 Task: Select a due date automation when advanced on, 2 days before a card is due add fields without custom field "Resume" set to a date between 1 and 7 working days from now at 11:00 AM.
Action: Mouse moved to (1330, 106)
Screenshot: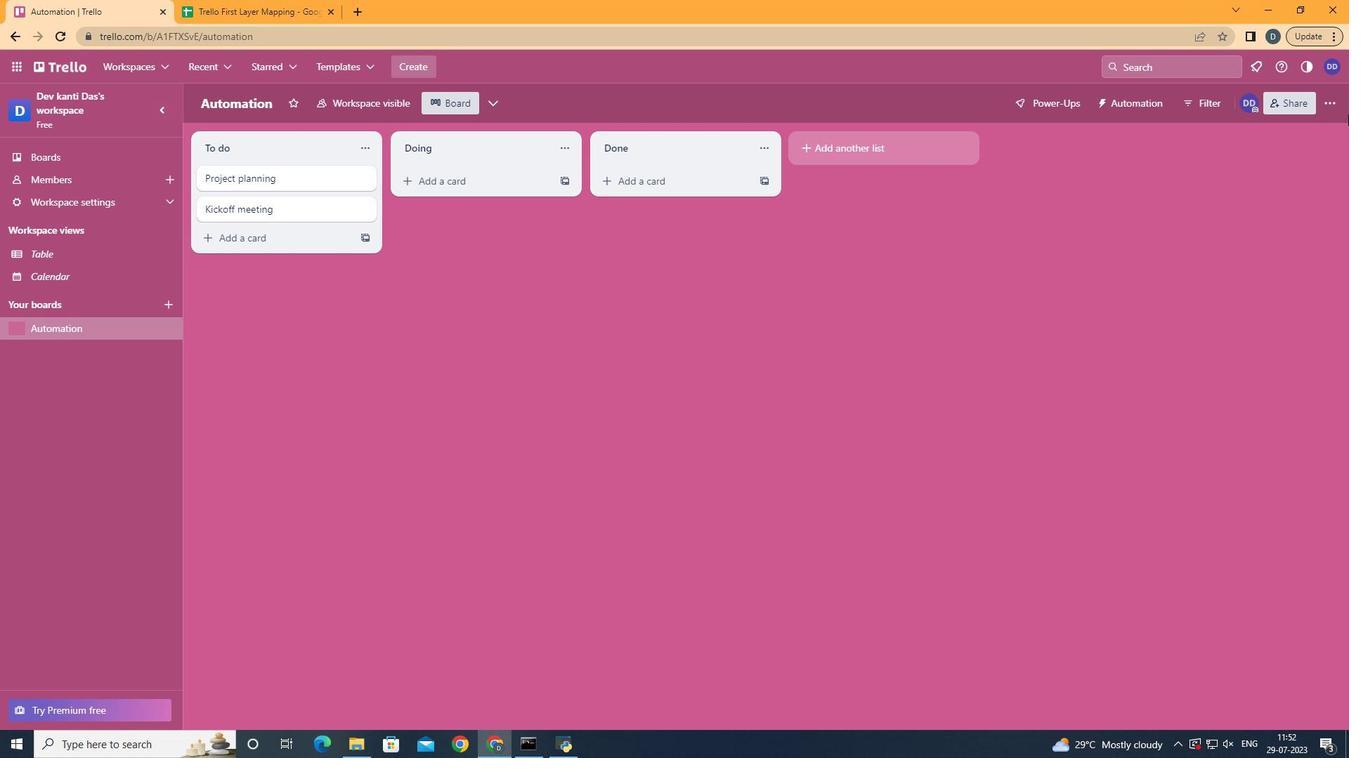 
Action: Mouse pressed left at (1330, 106)
Screenshot: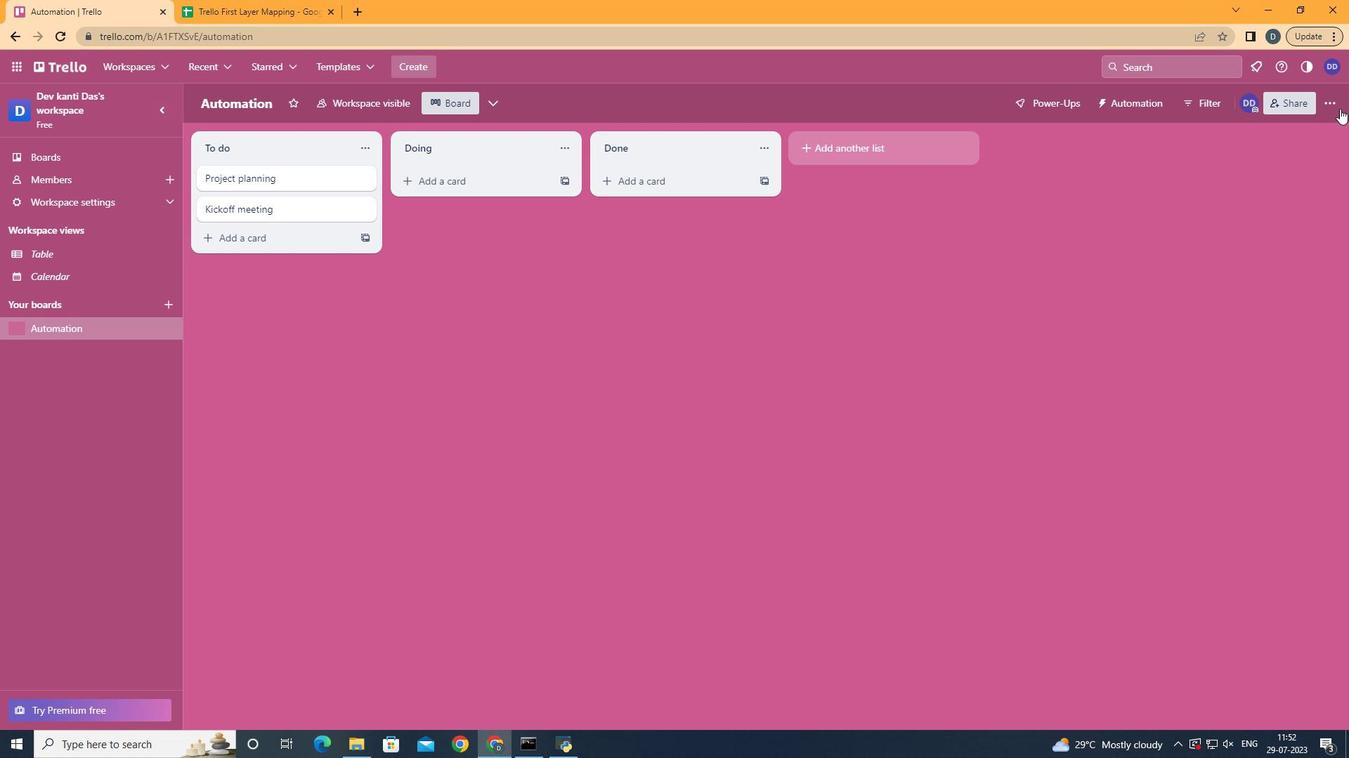 
Action: Mouse moved to (1224, 288)
Screenshot: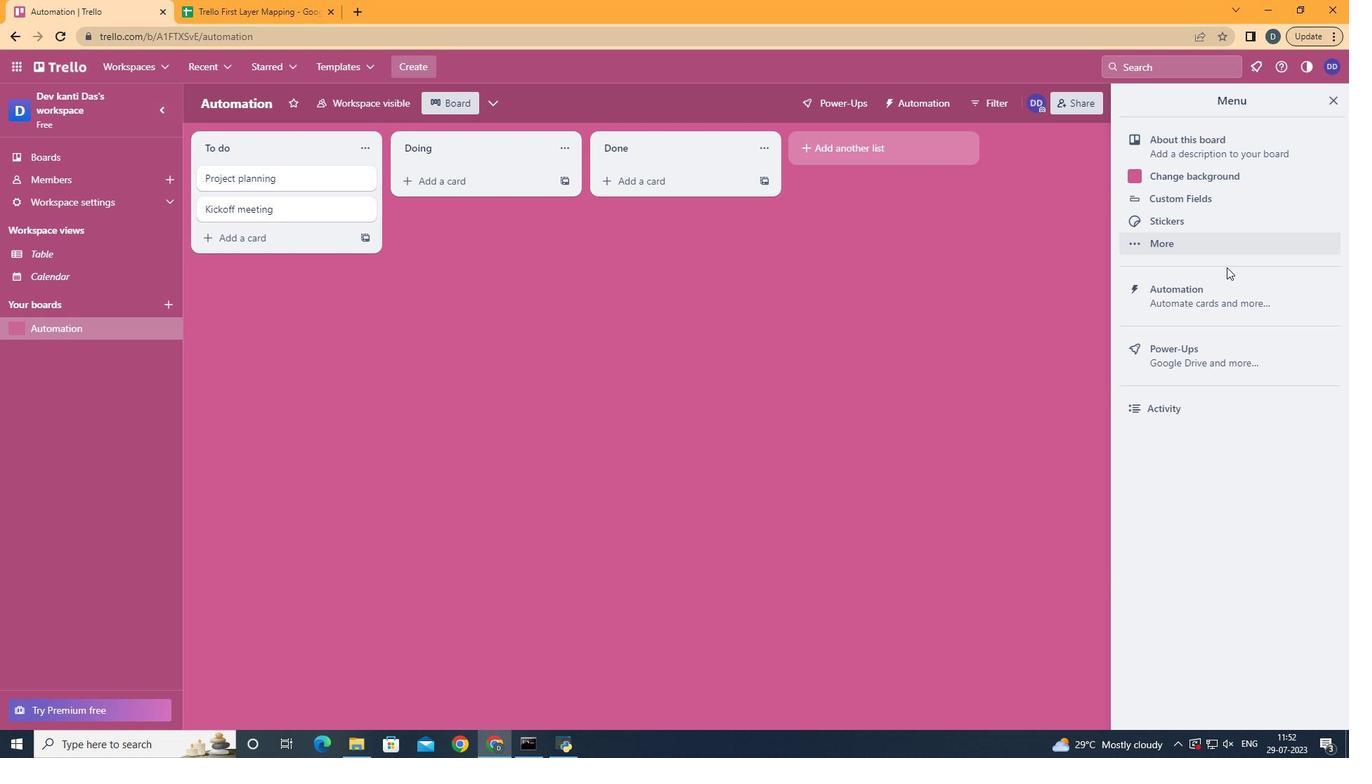 
Action: Mouse pressed left at (1224, 288)
Screenshot: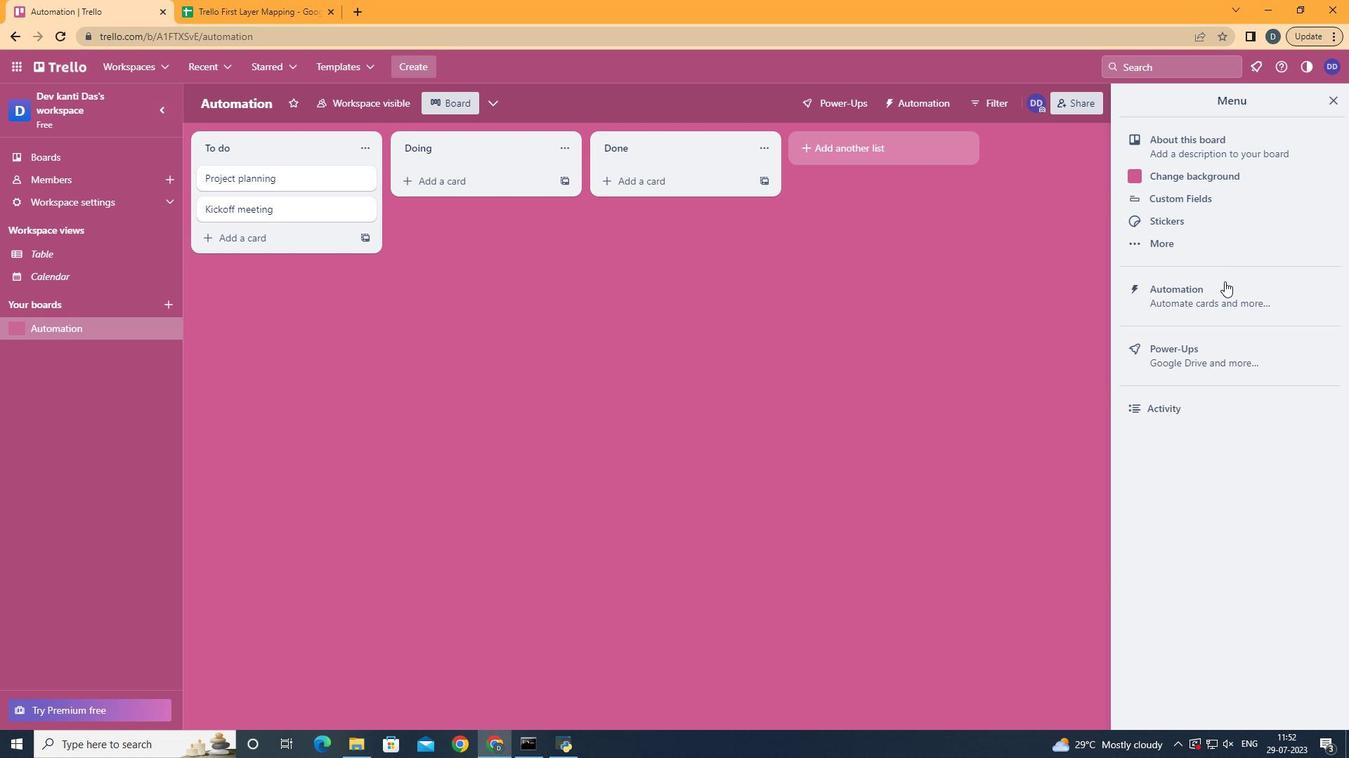 
Action: Mouse moved to (276, 287)
Screenshot: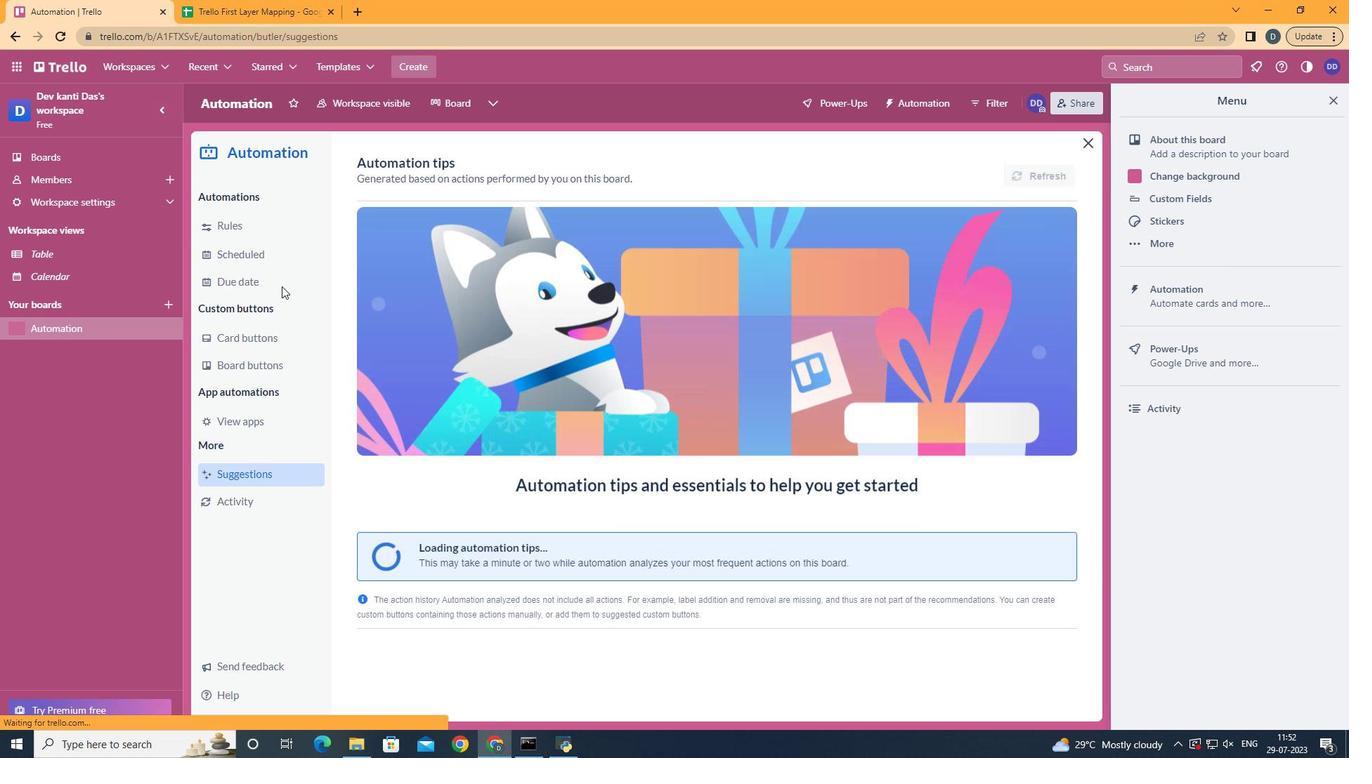 
Action: Mouse pressed left at (276, 287)
Screenshot: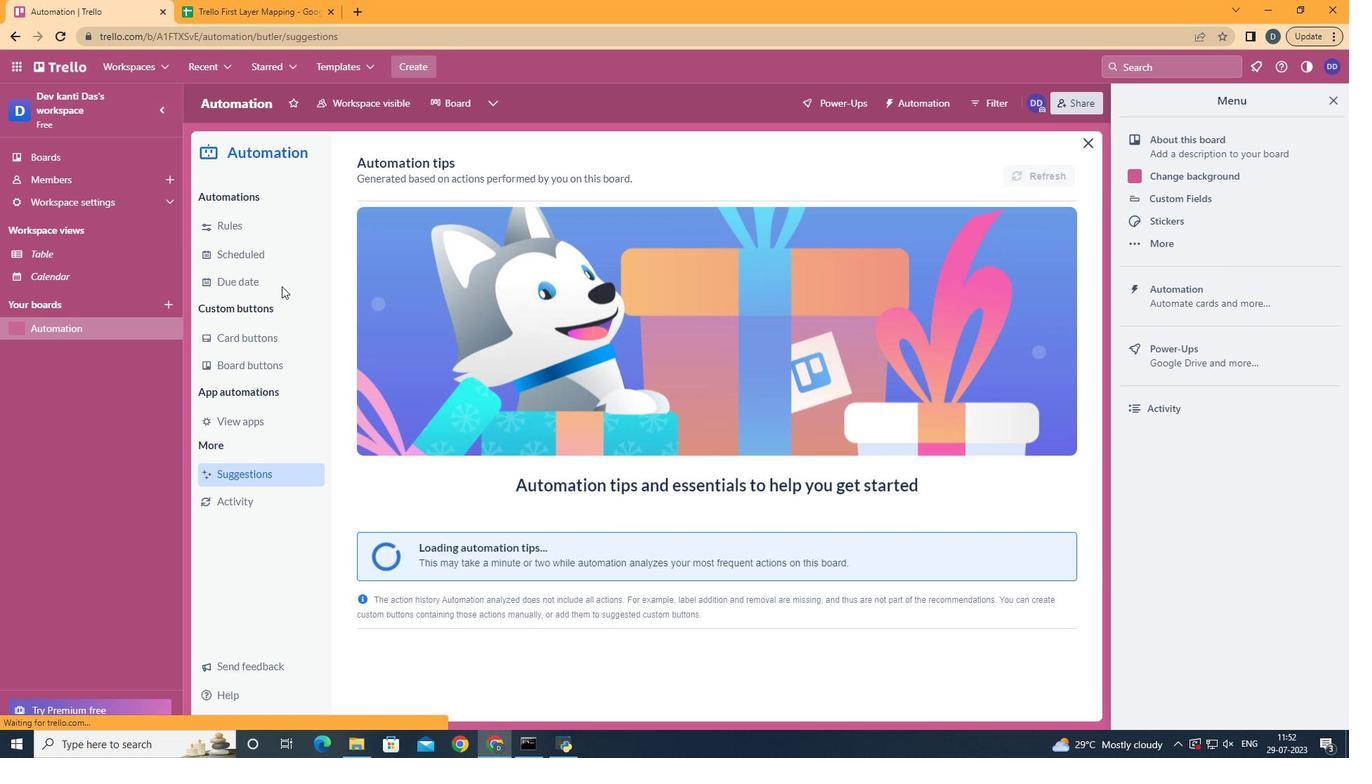 
Action: Mouse moved to (997, 164)
Screenshot: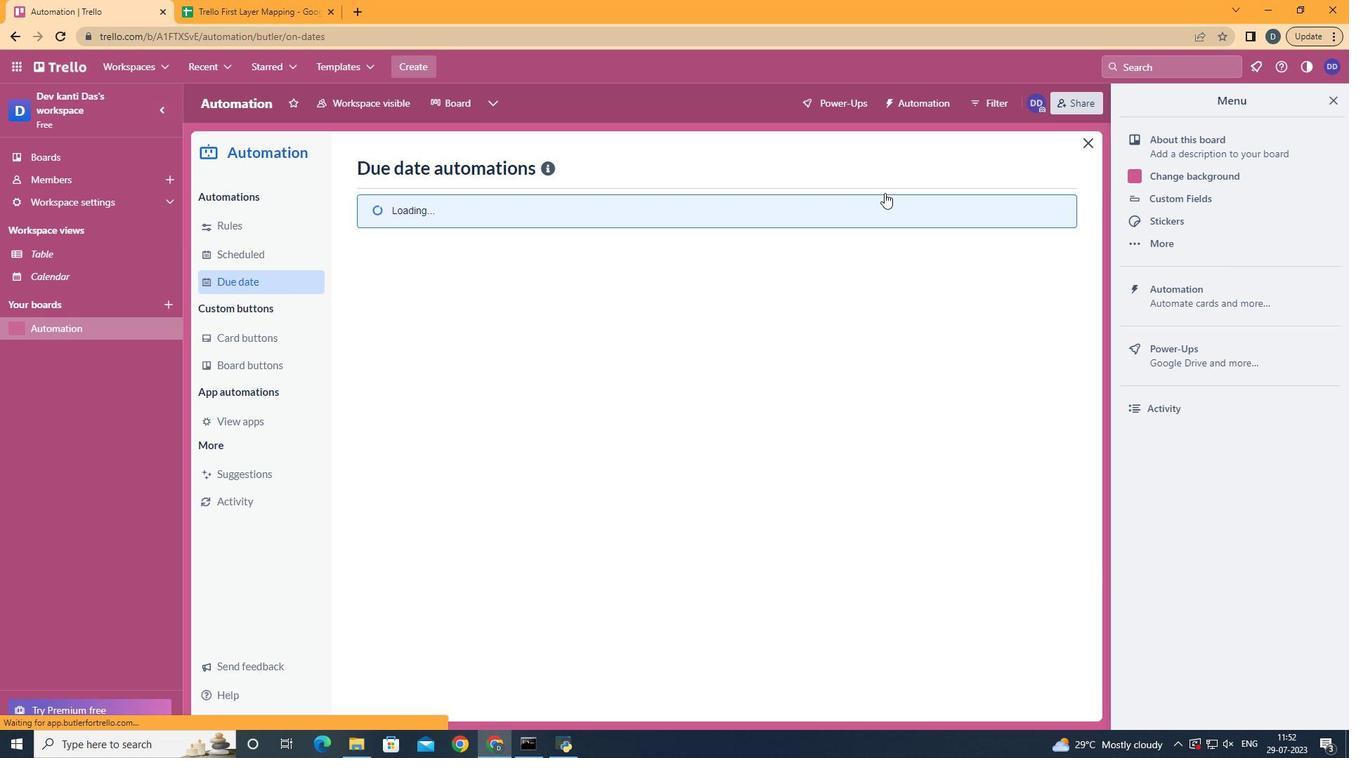 
Action: Mouse pressed left at (997, 164)
Screenshot: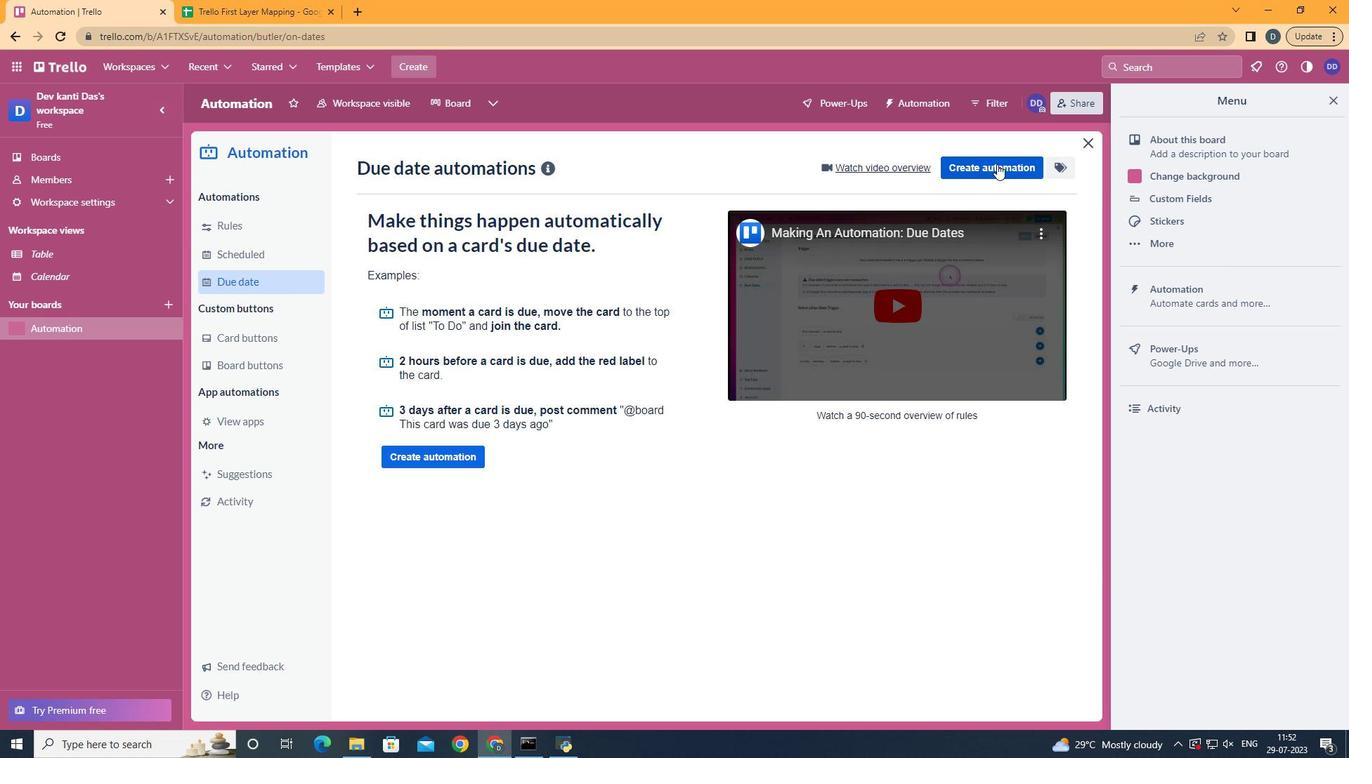 
Action: Mouse moved to (747, 297)
Screenshot: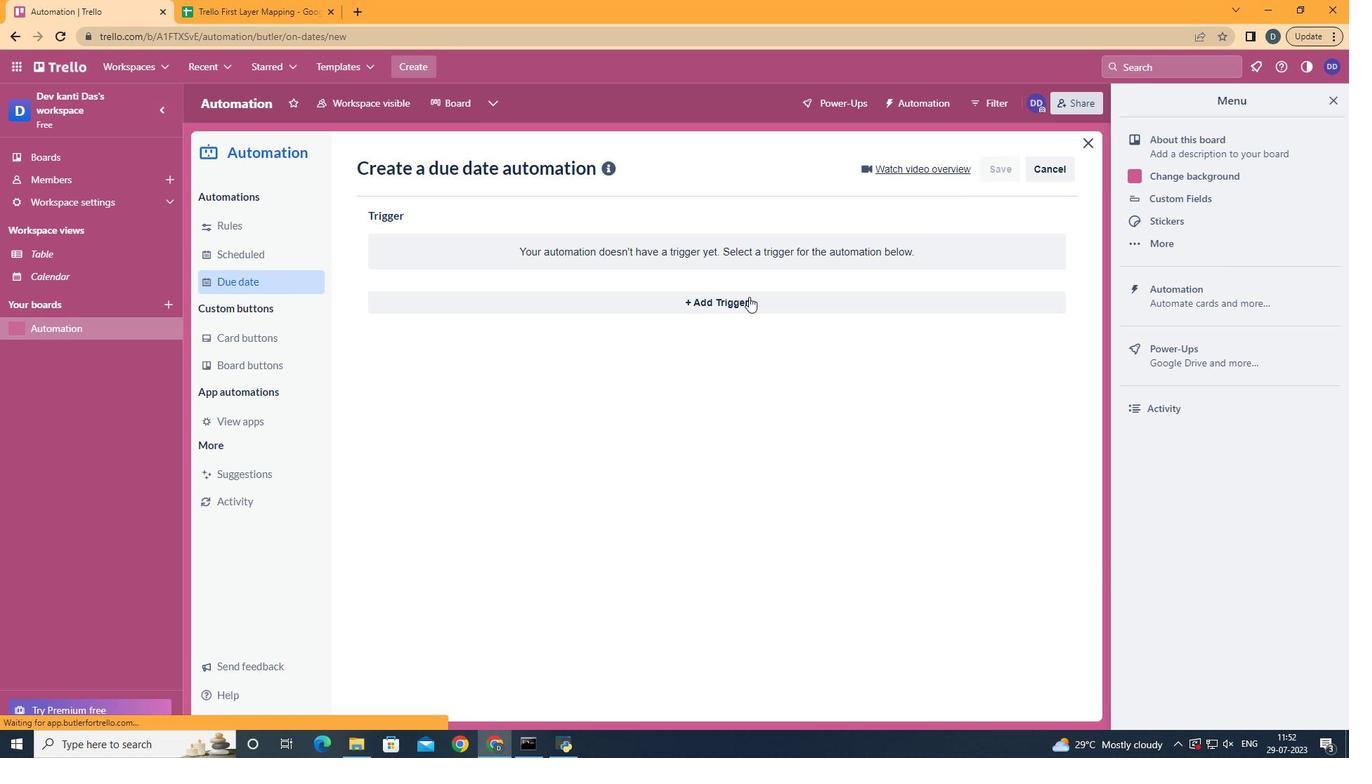 
Action: Mouse pressed left at (747, 297)
Screenshot: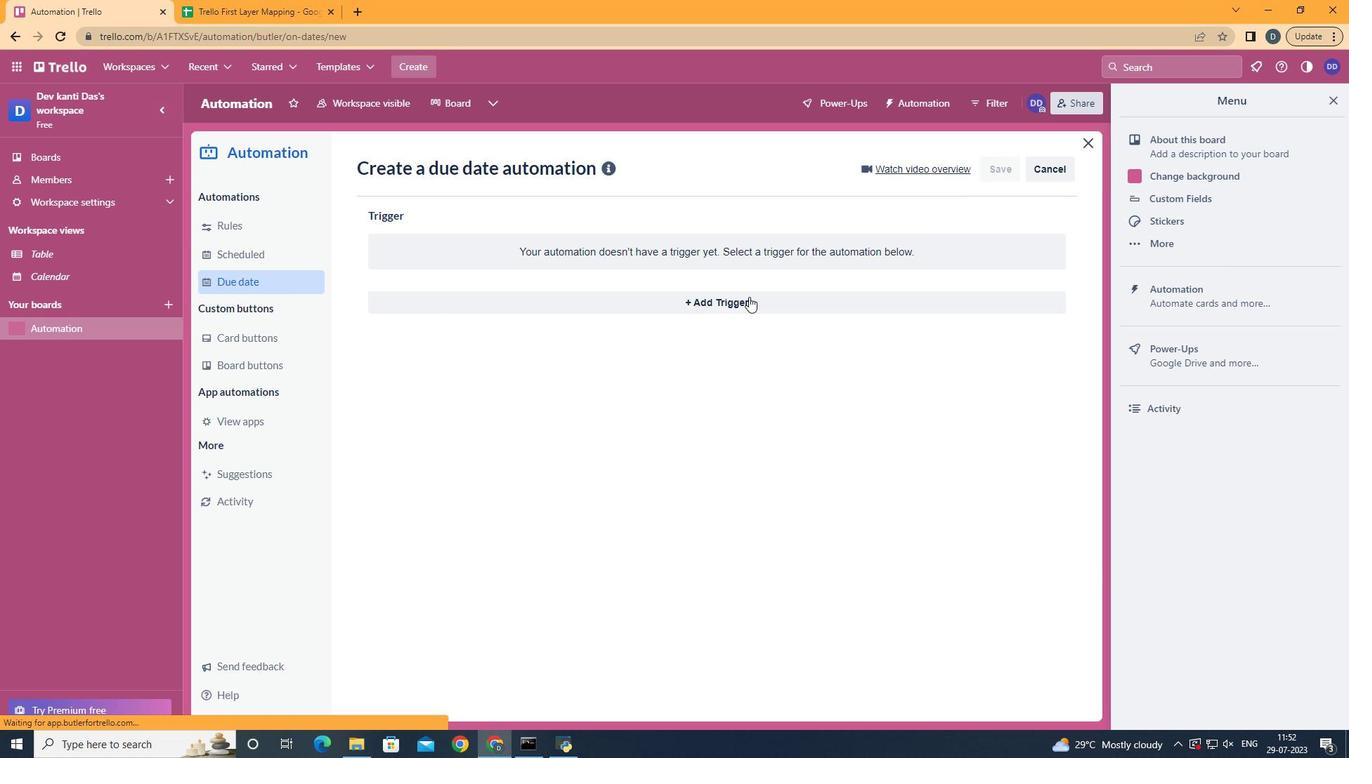
Action: Mouse moved to (548, 517)
Screenshot: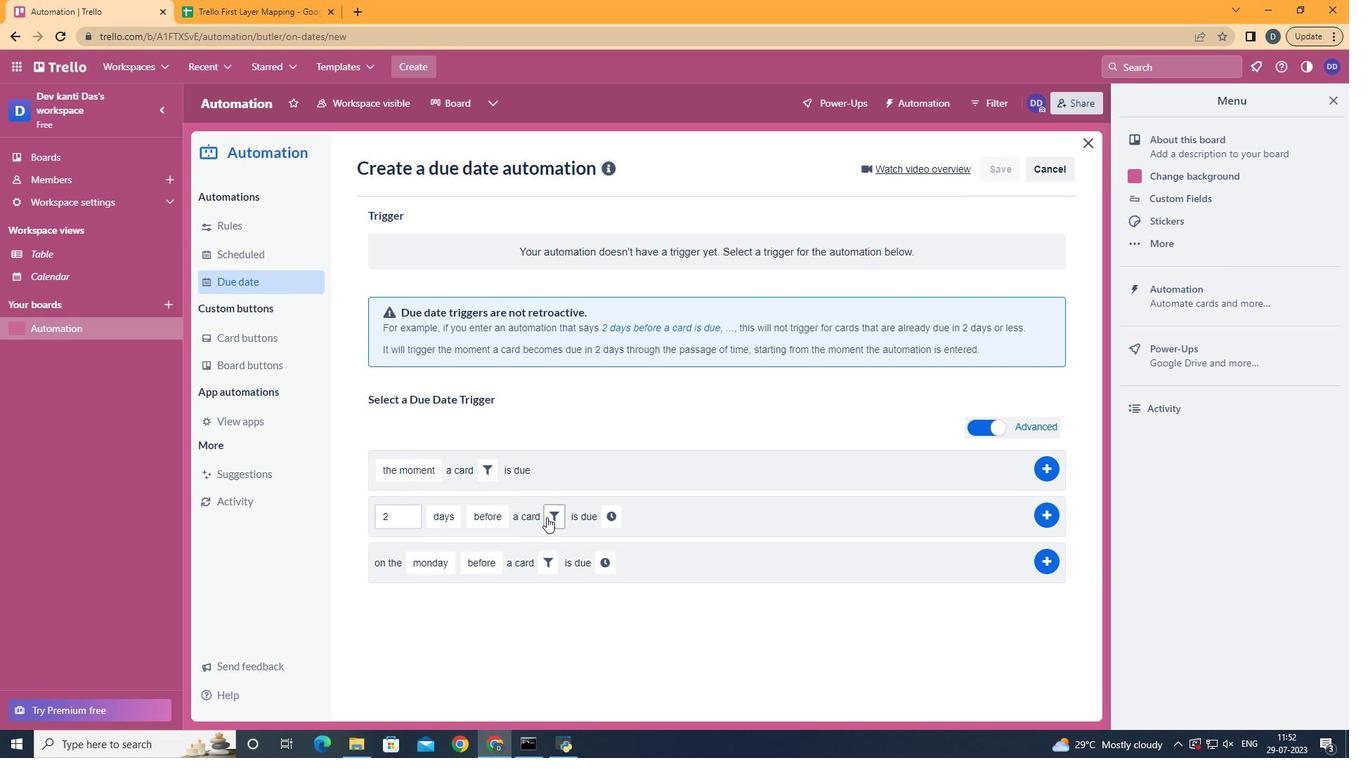 
Action: Mouse pressed left at (548, 517)
Screenshot: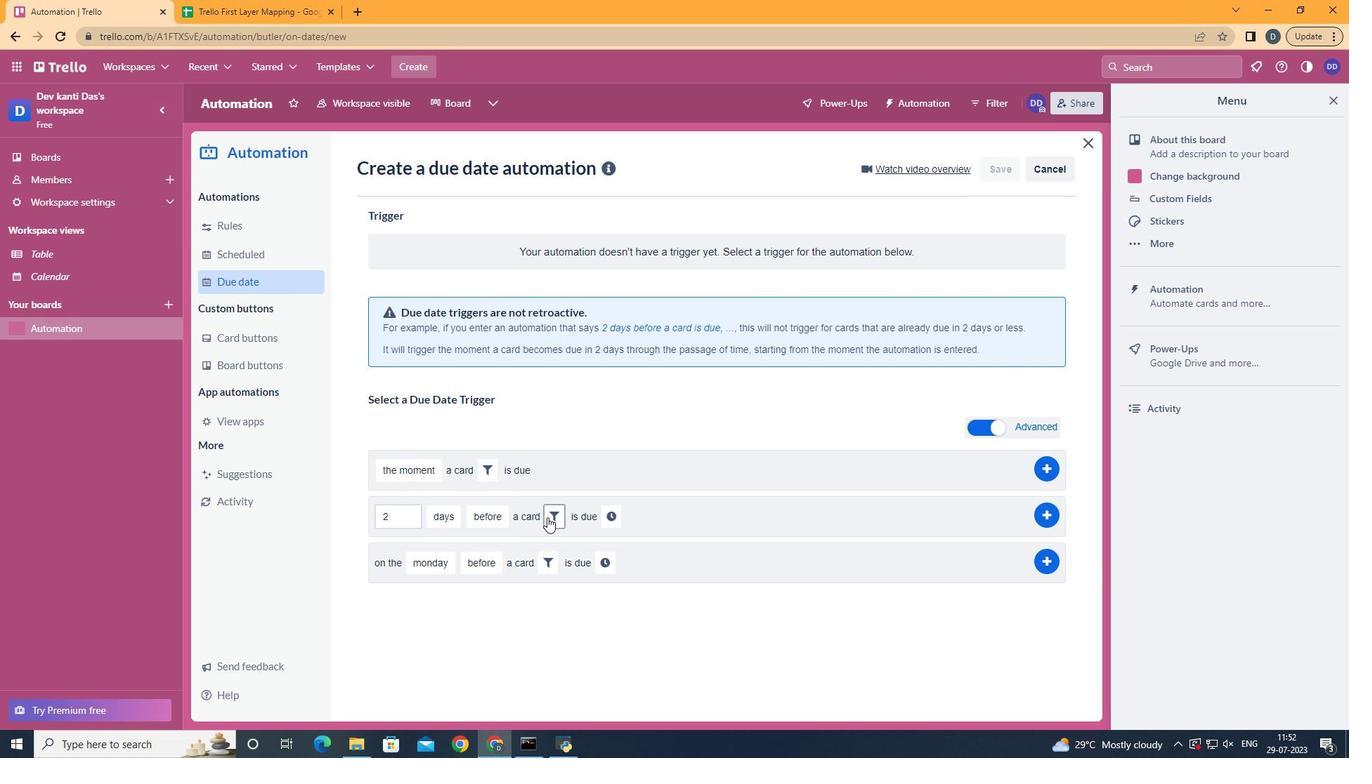 
Action: Mouse moved to (766, 563)
Screenshot: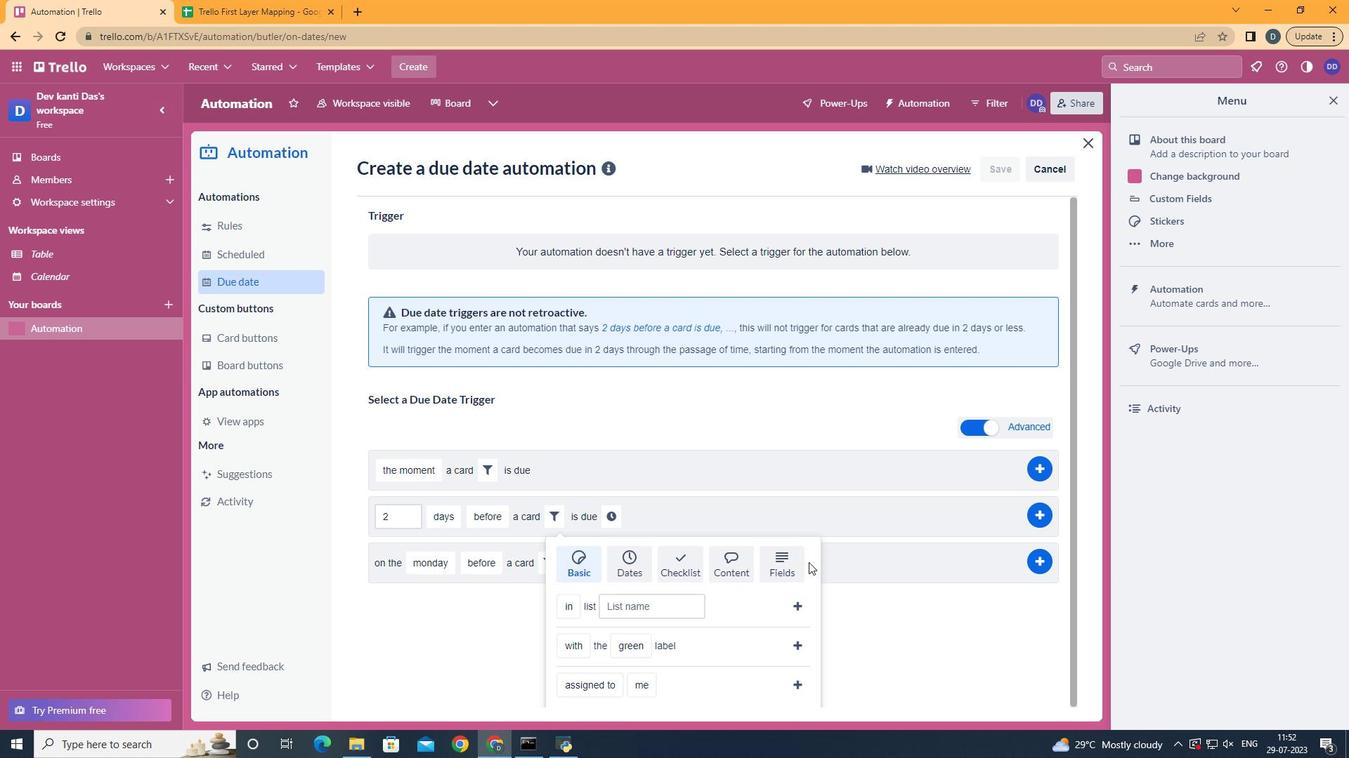 
Action: Mouse pressed left at (766, 563)
Screenshot: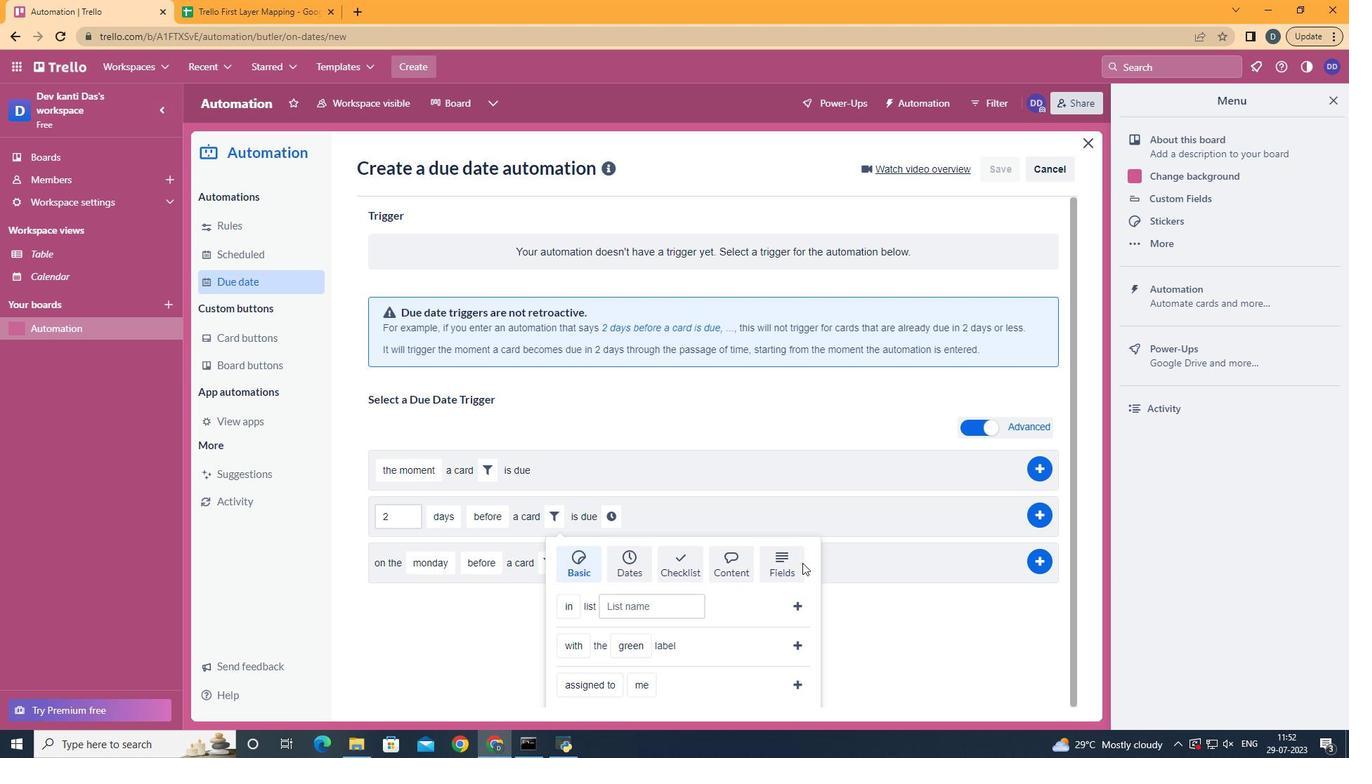 
Action: Mouse scrolled (766, 562) with delta (0, 0)
Screenshot: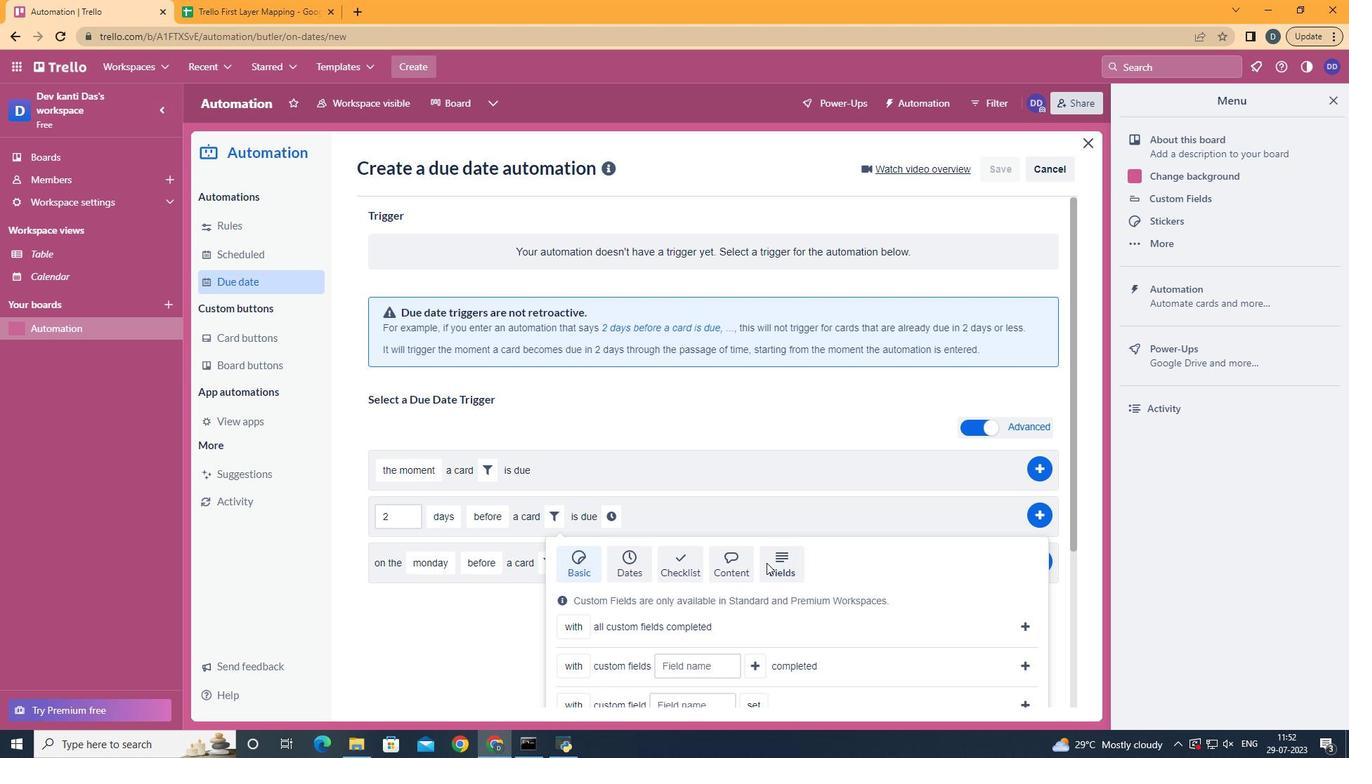 
Action: Mouse scrolled (766, 562) with delta (0, 0)
Screenshot: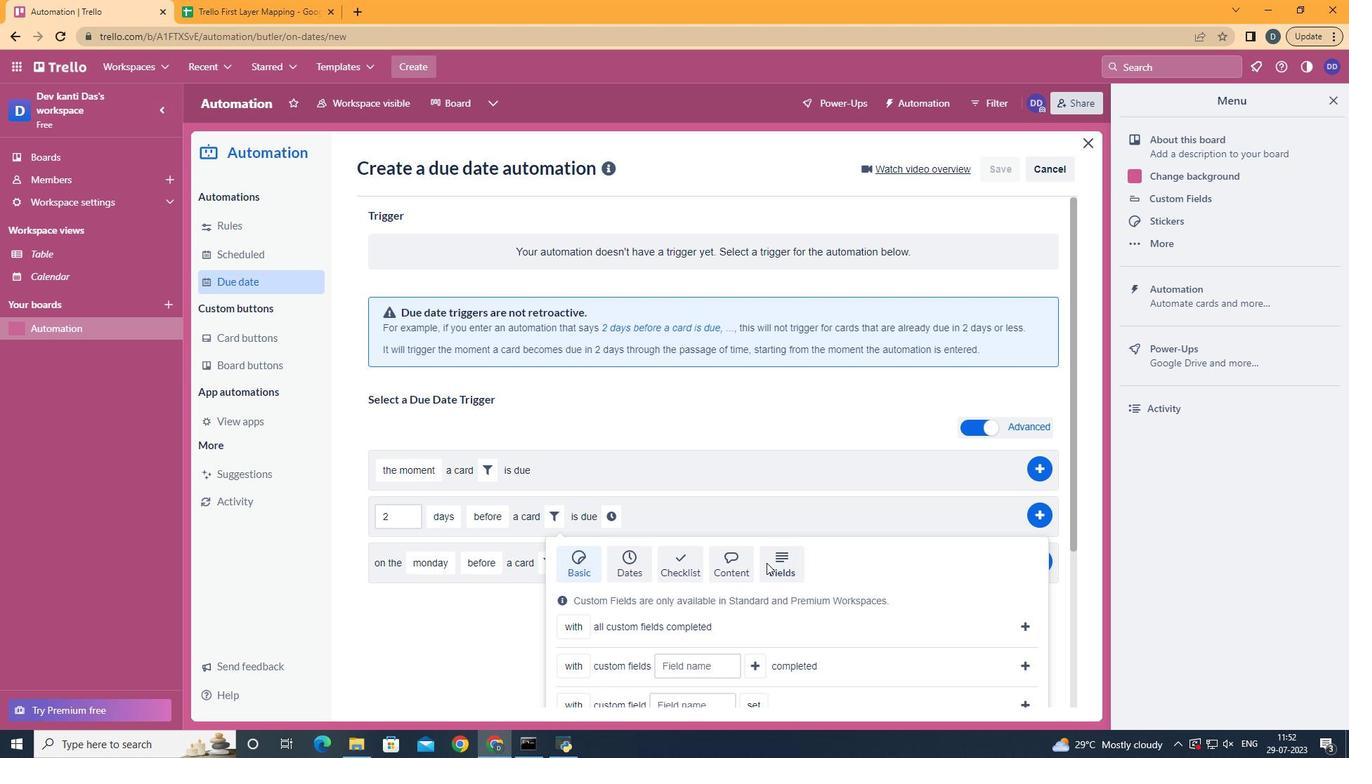 
Action: Mouse scrolled (766, 562) with delta (0, 0)
Screenshot: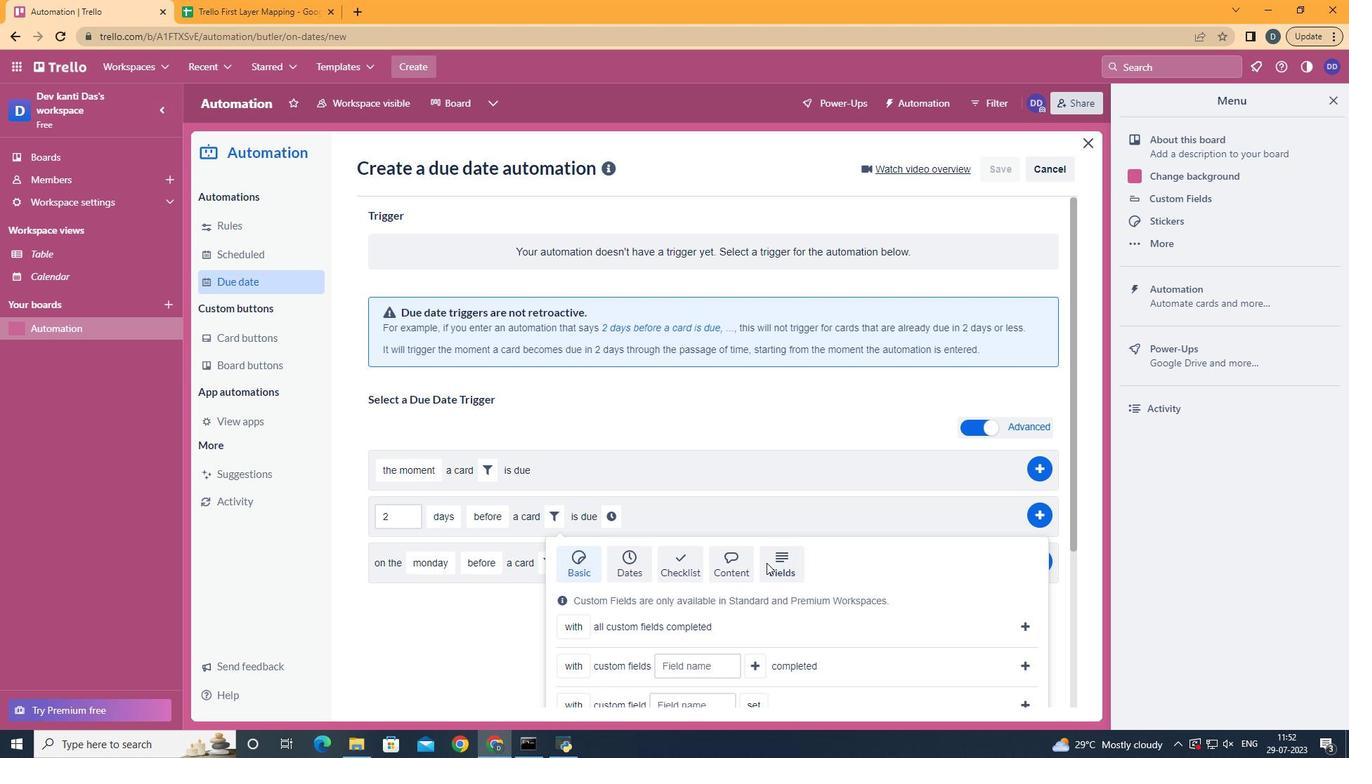 
Action: Mouse scrolled (766, 562) with delta (0, 0)
Screenshot: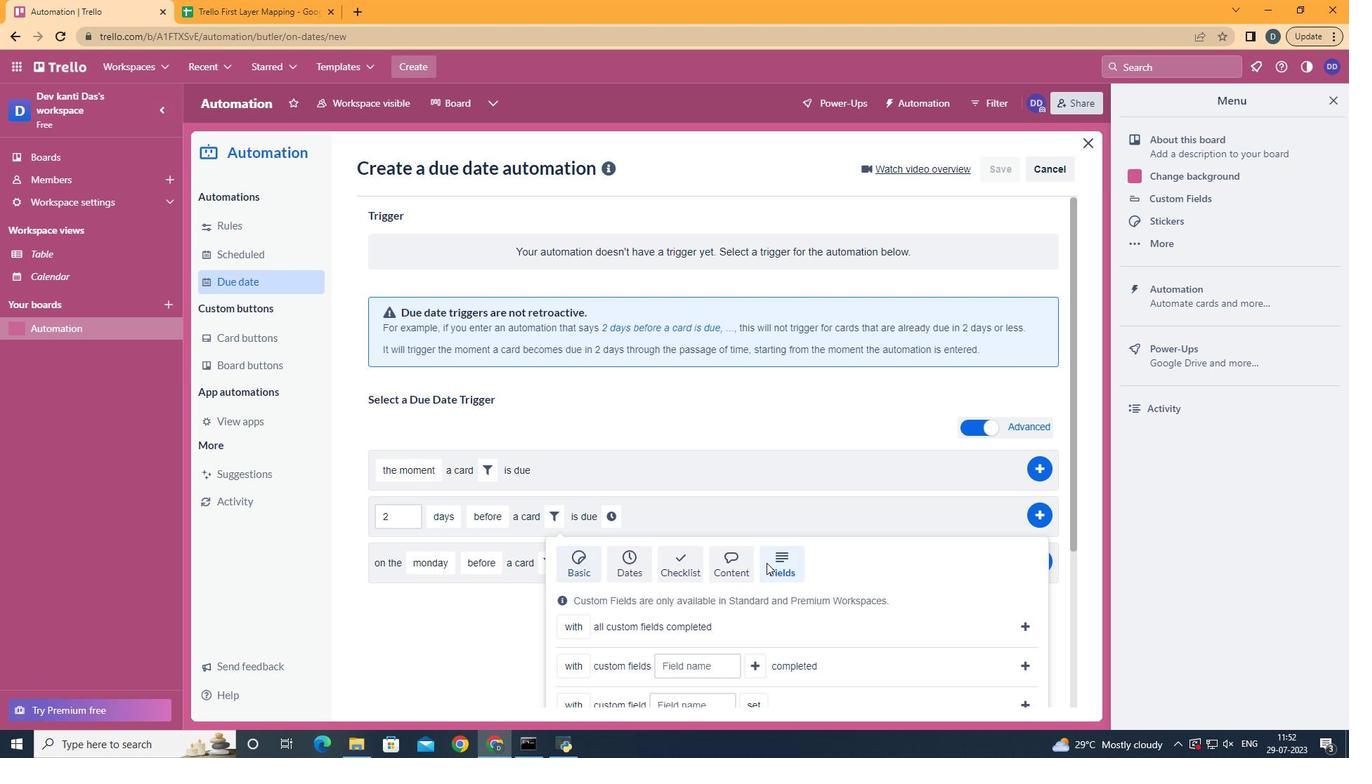 
Action: Mouse scrolled (766, 562) with delta (0, 0)
Screenshot: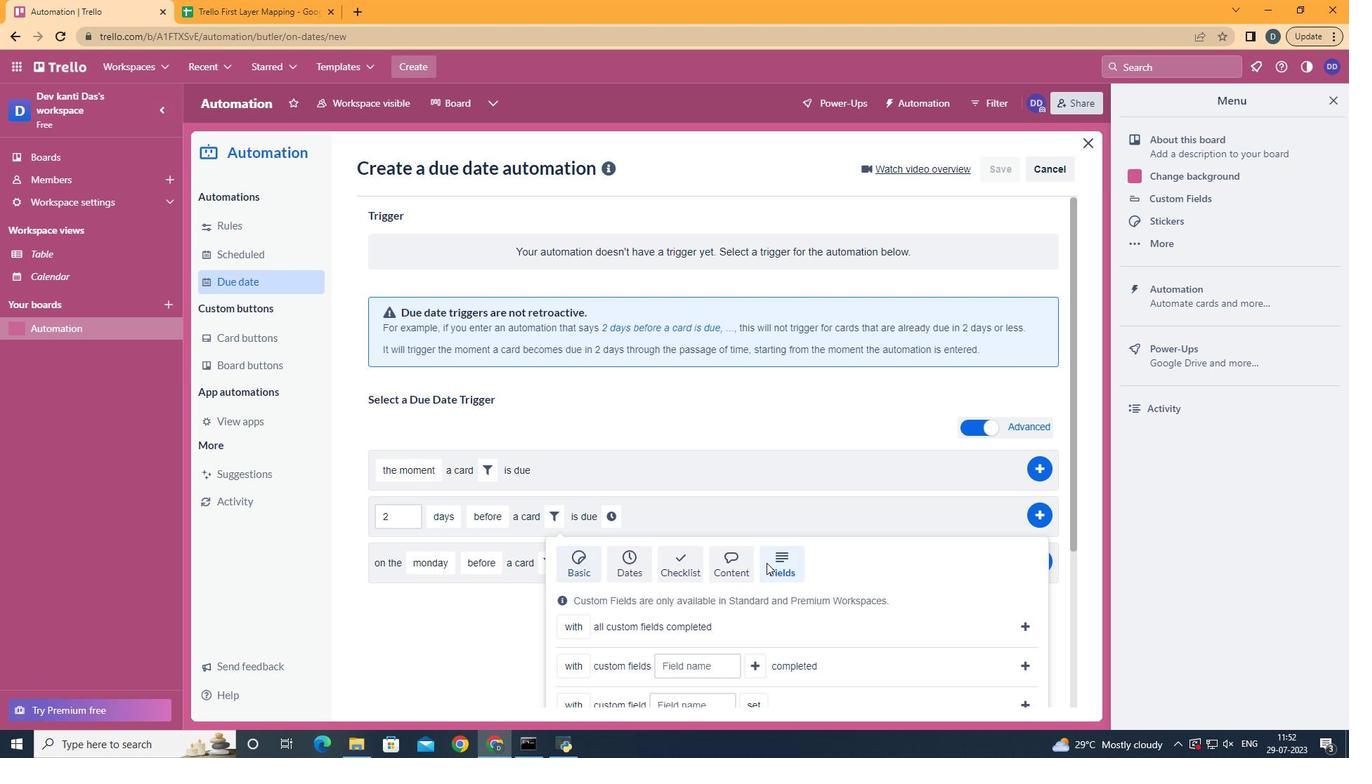 
Action: Mouse scrolled (766, 562) with delta (0, 0)
Screenshot: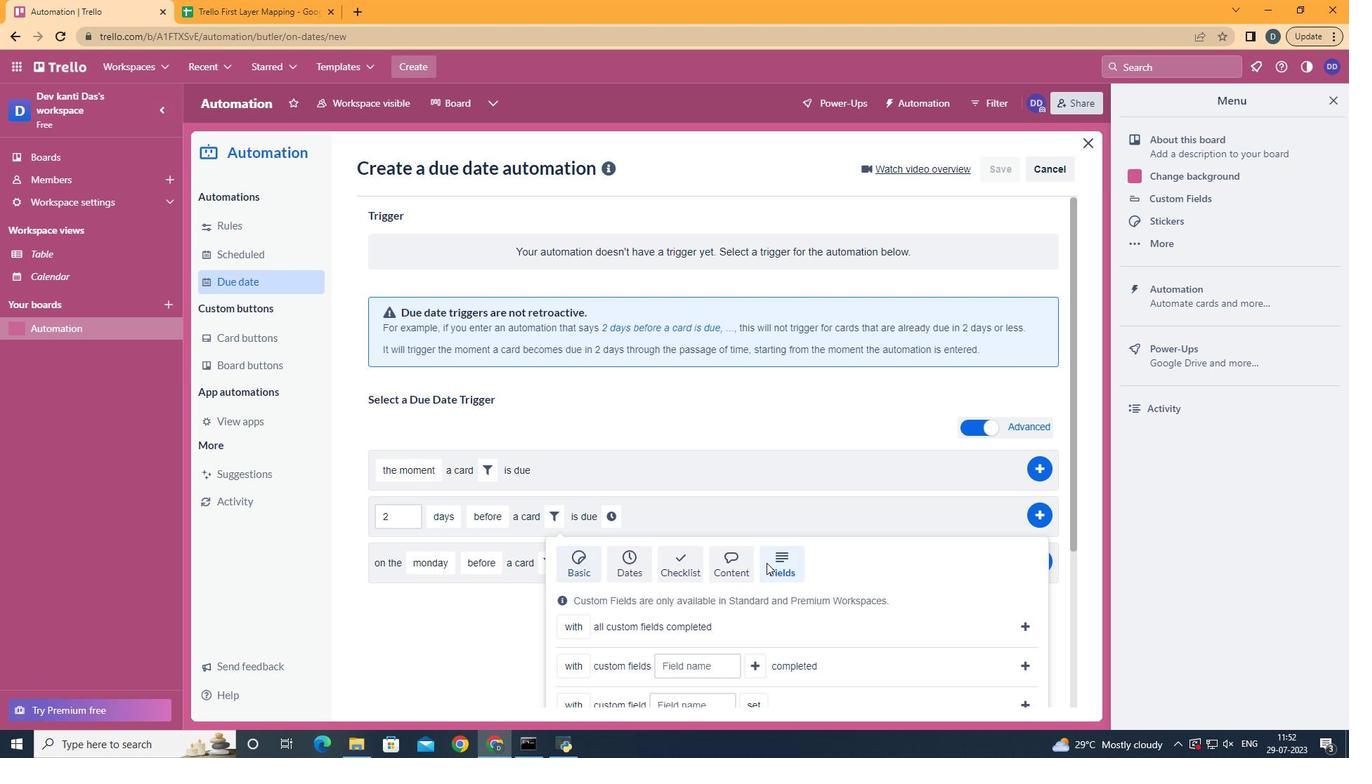 
Action: Mouse scrolled (766, 562) with delta (0, 0)
Screenshot: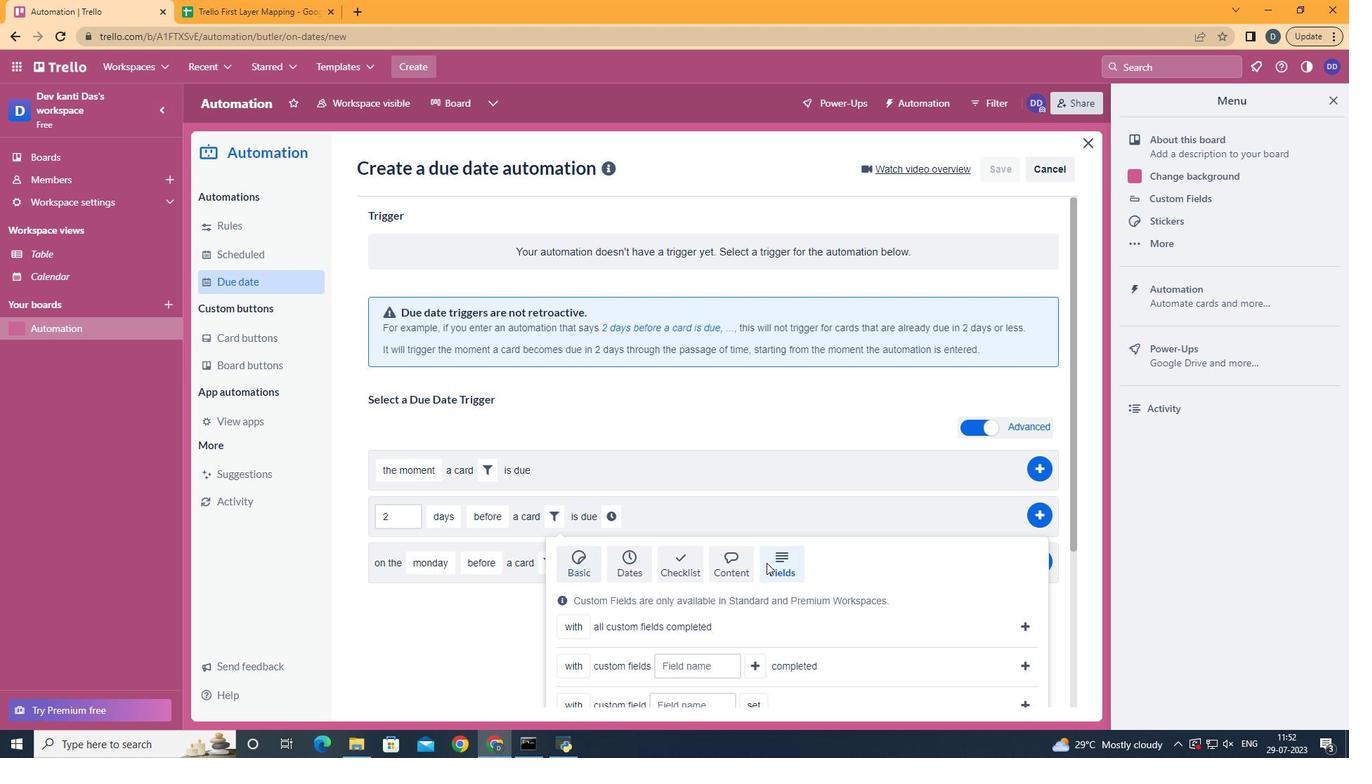 
Action: Mouse moved to (595, 653)
Screenshot: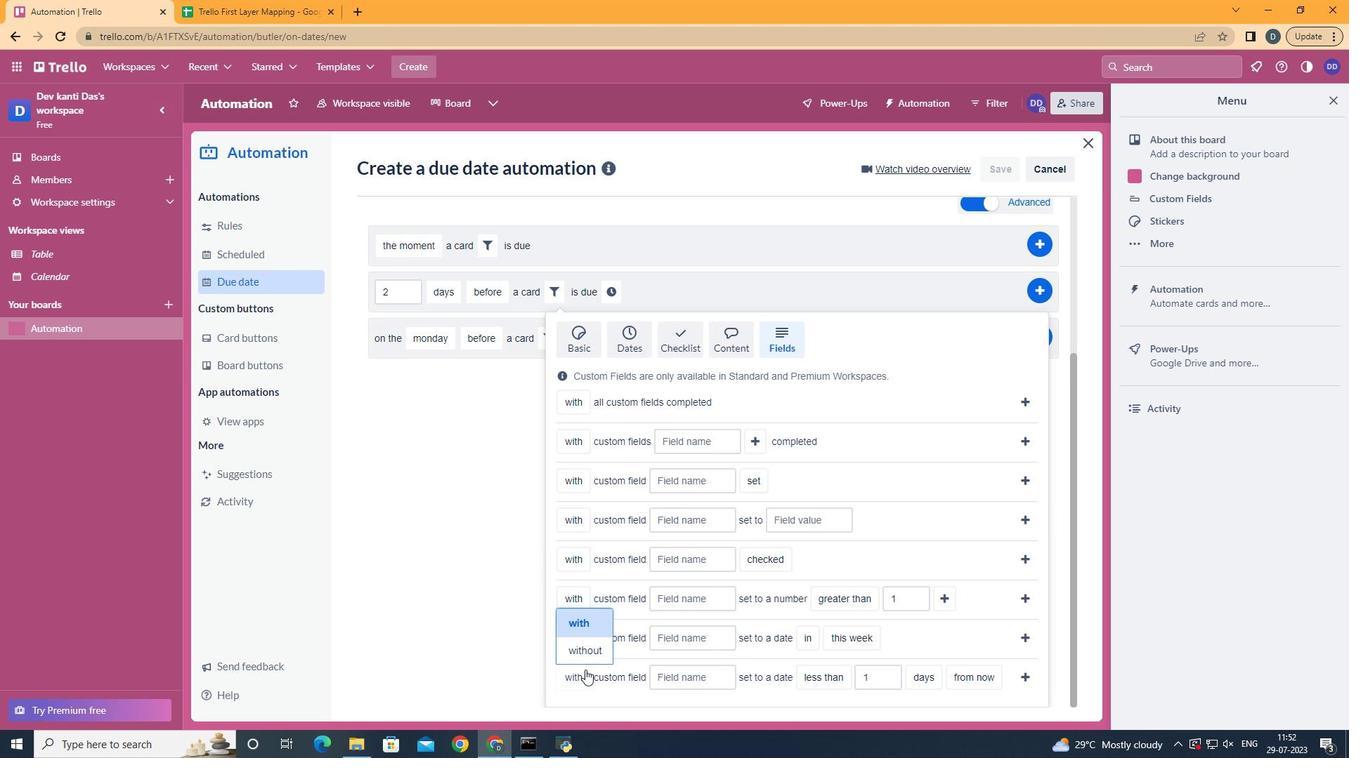 
Action: Mouse pressed left at (595, 653)
Screenshot: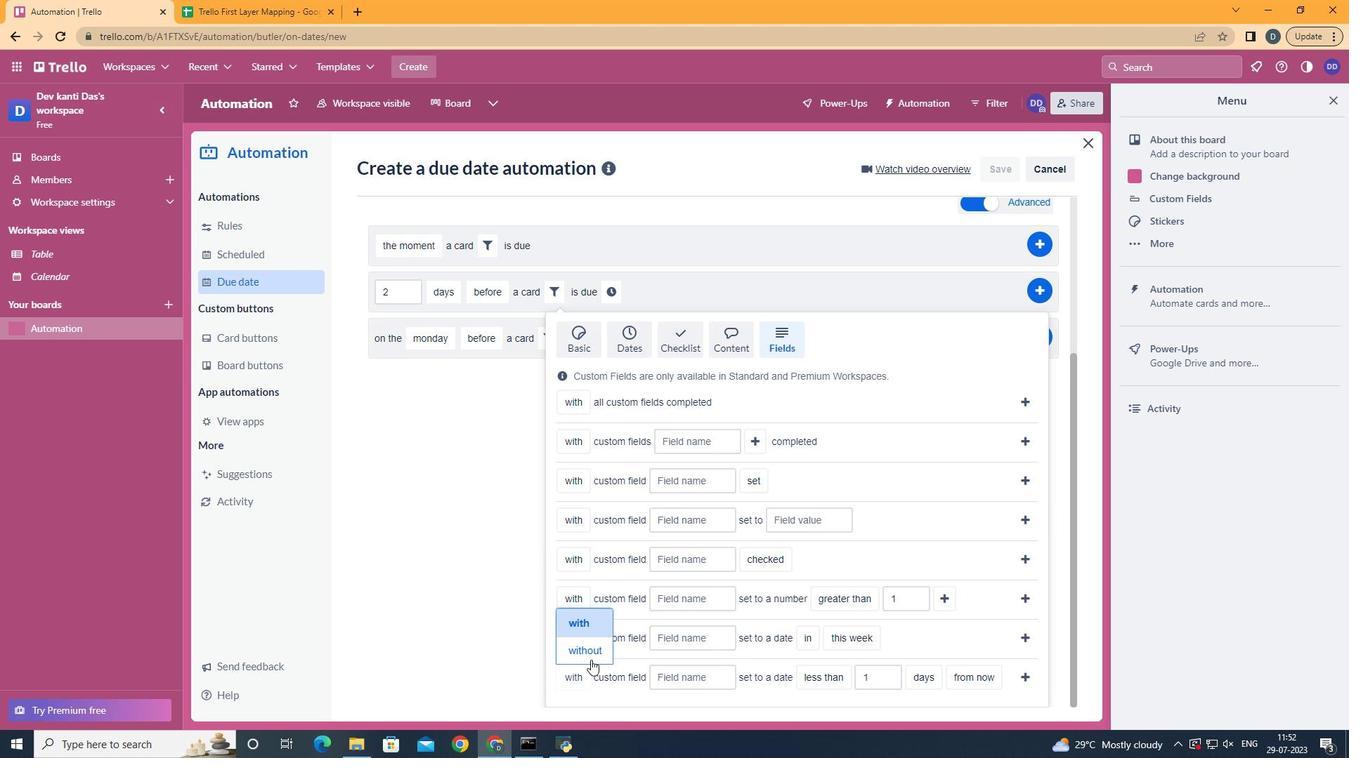 
Action: Mouse moved to (699, 683)
Screenshot: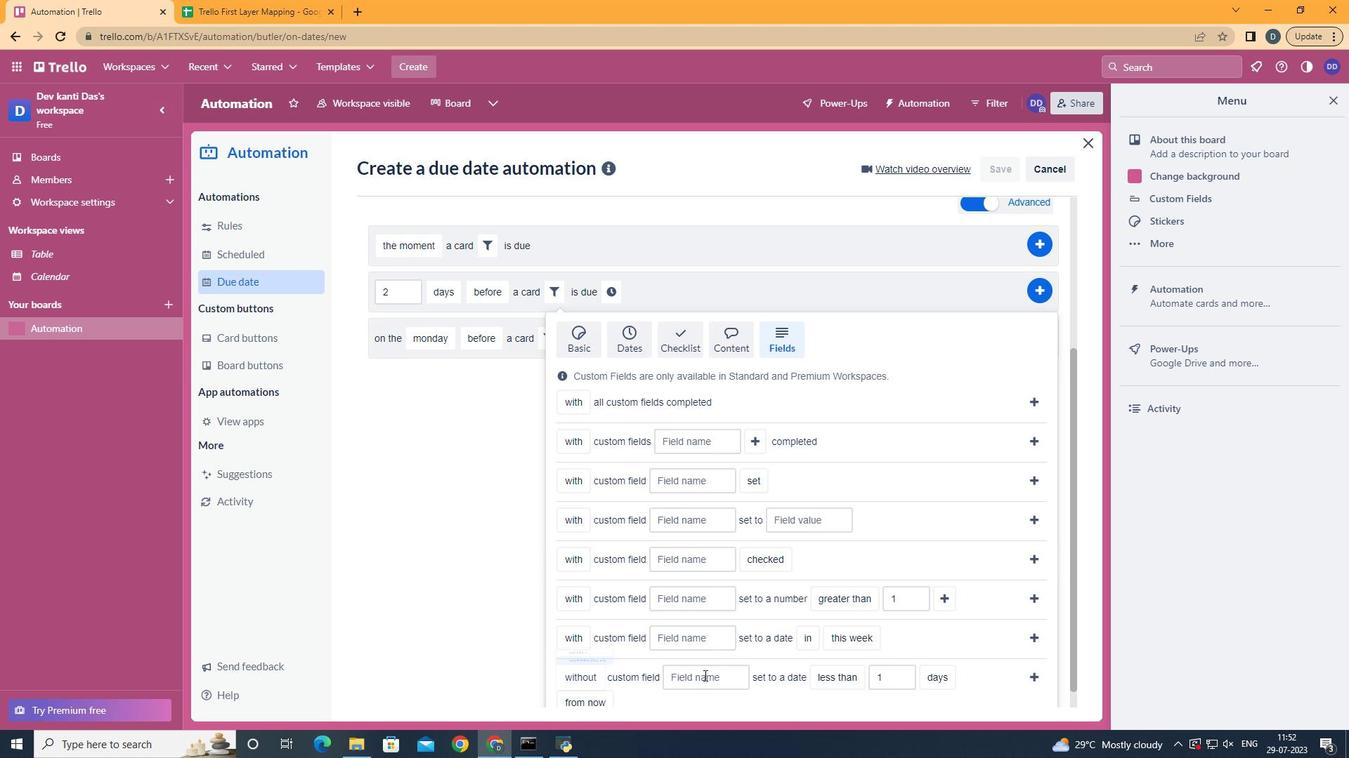 
Action: Mouse pressed left at (699, 683)
Screenshot: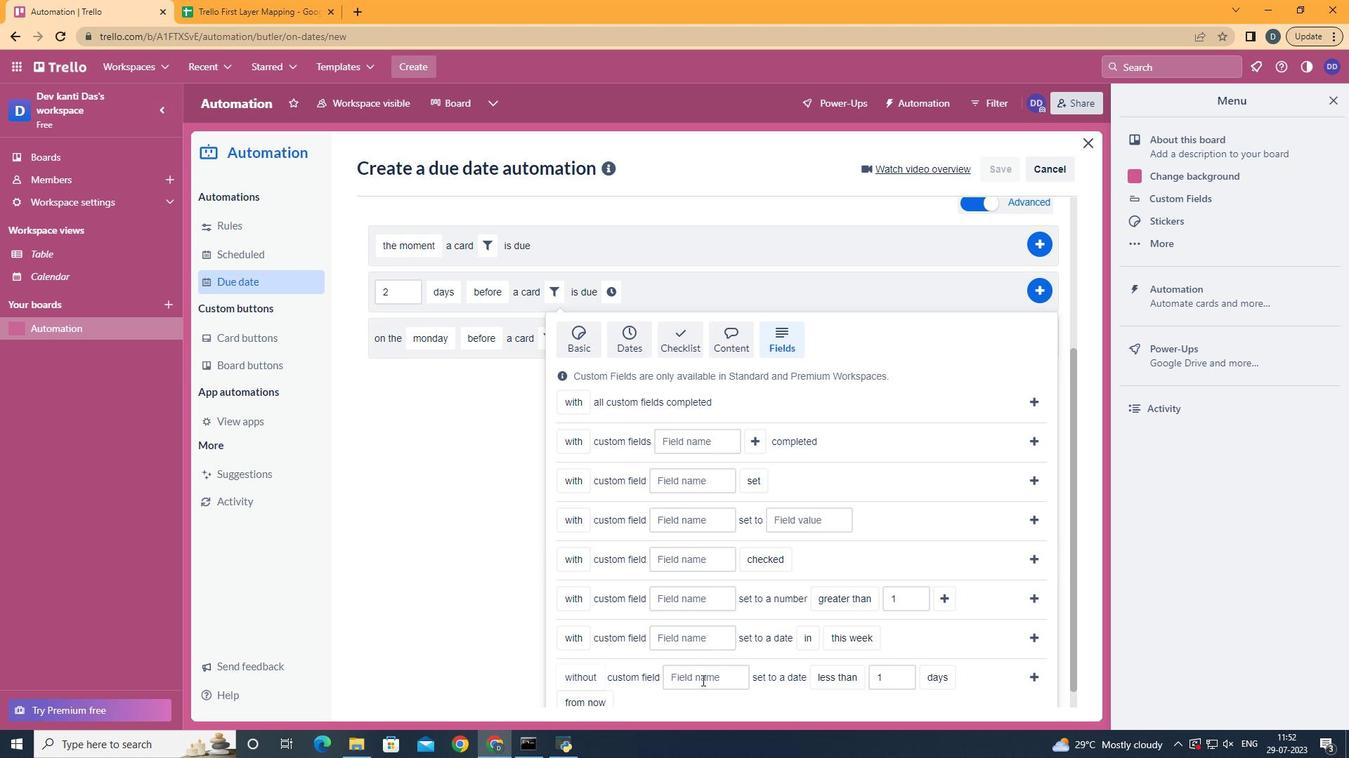 
Action: Mouse moved to (702, 683)
Screenshot: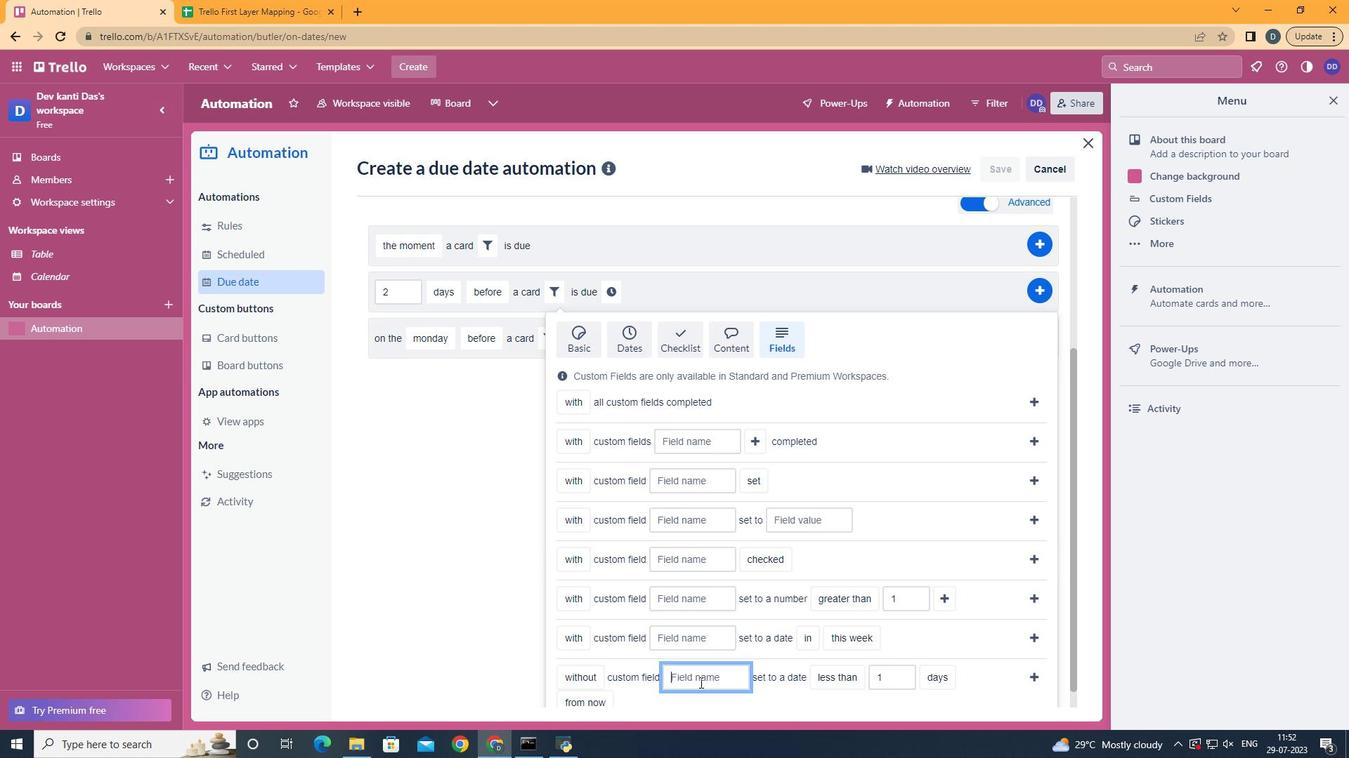 
Action: Key pressed <Key.shift>Resume
Screenshot: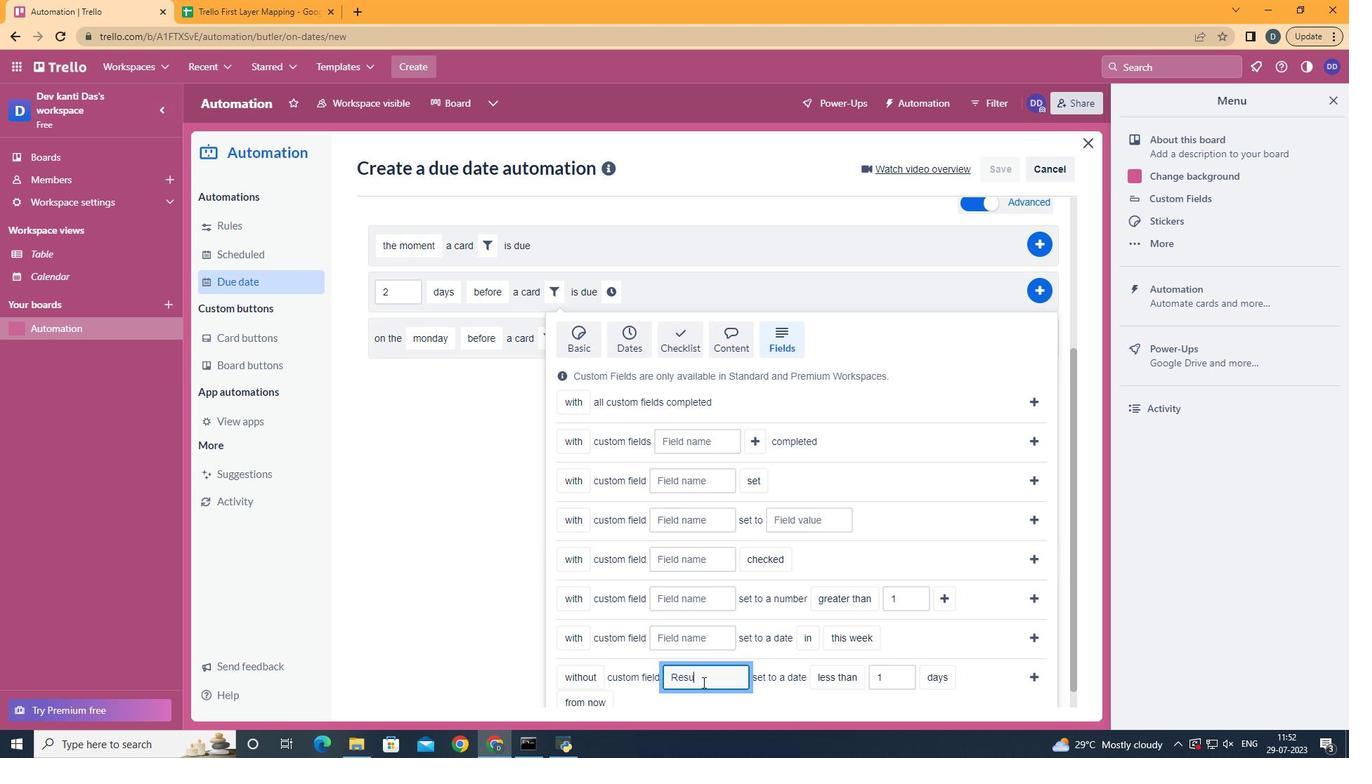 
Action: Mouse moved to (836, 654)
Screenshot: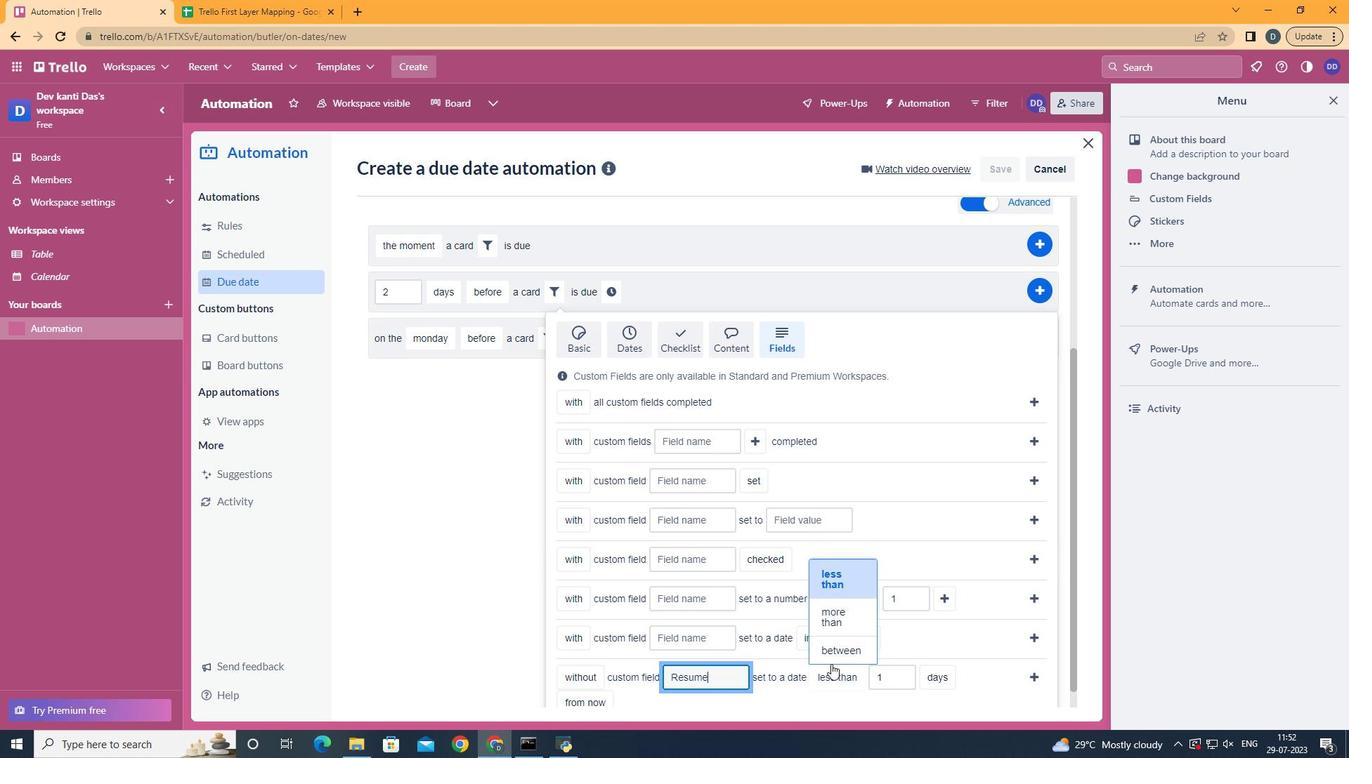 
Action: Mouse pressed left at (836, 654)
Screenshot: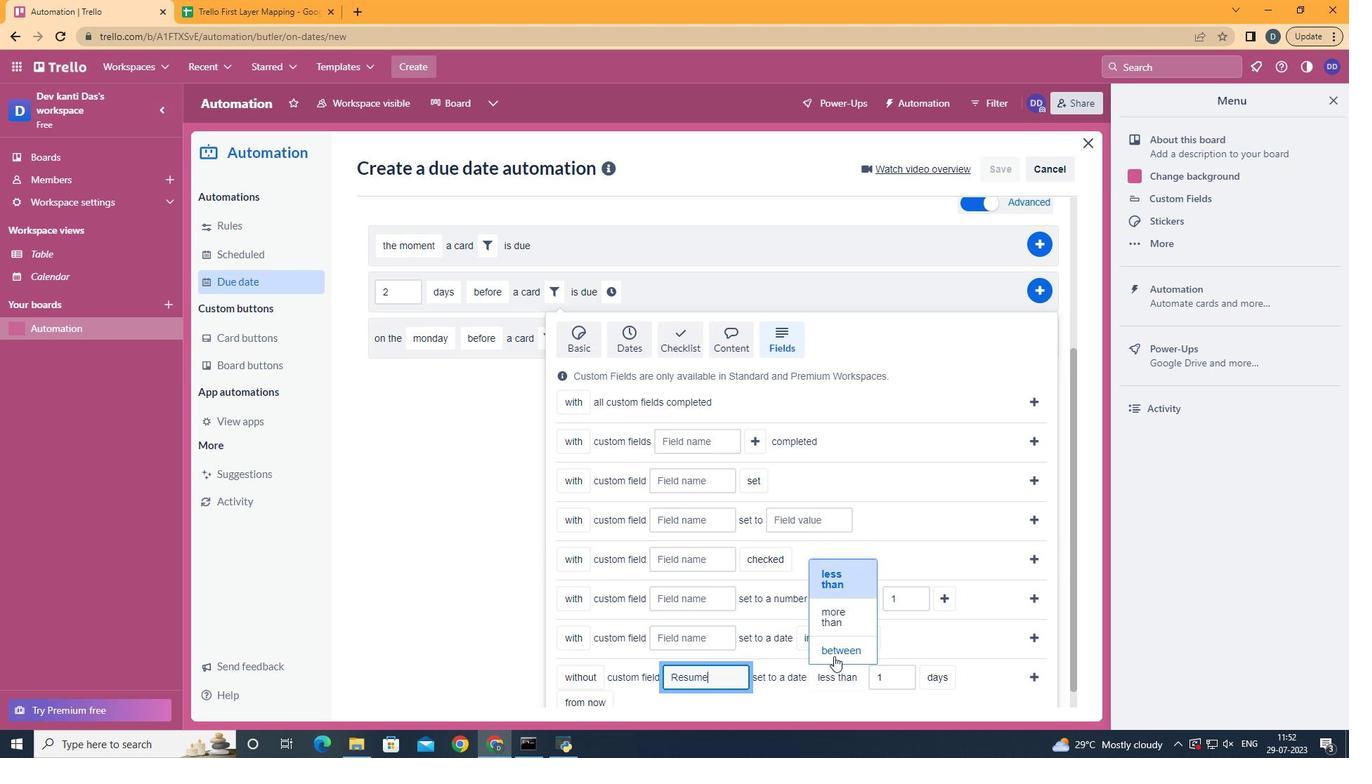 
Action: Mouse scrolled (836, 653) with delta (0, 0)
Screenshot: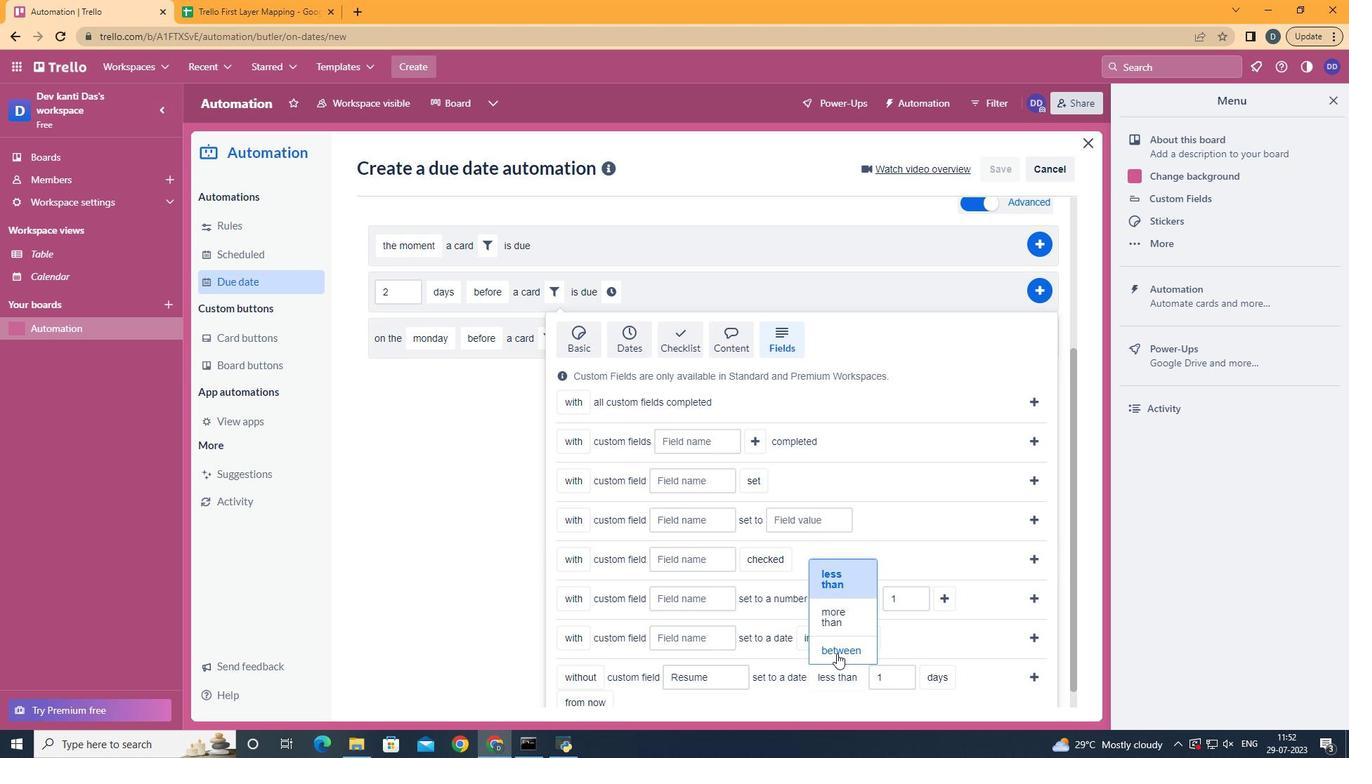 
Action: Mouse scrolled (836, 653) with delta (0, 0)
Screenshot: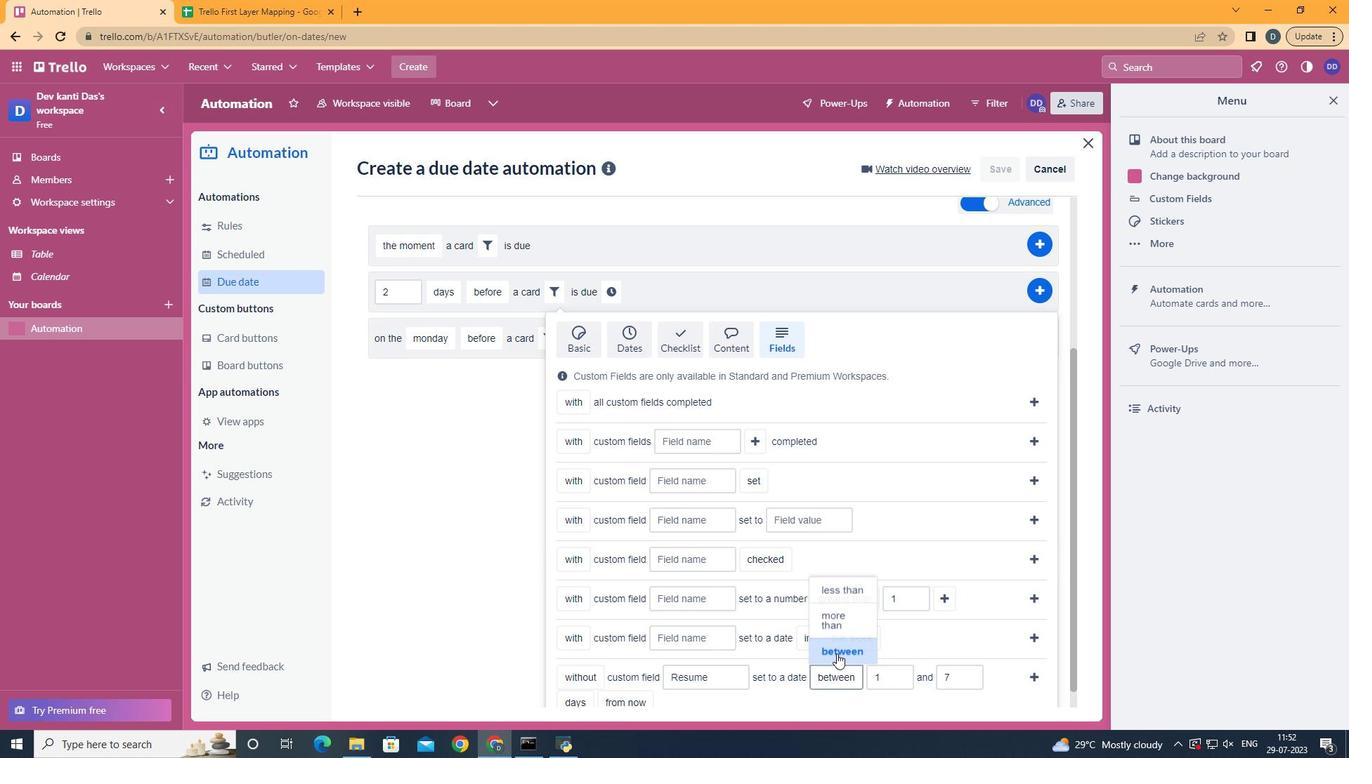 
Action: Mouse scrolled (836, 653) with delta (0, 0)
Screenshot: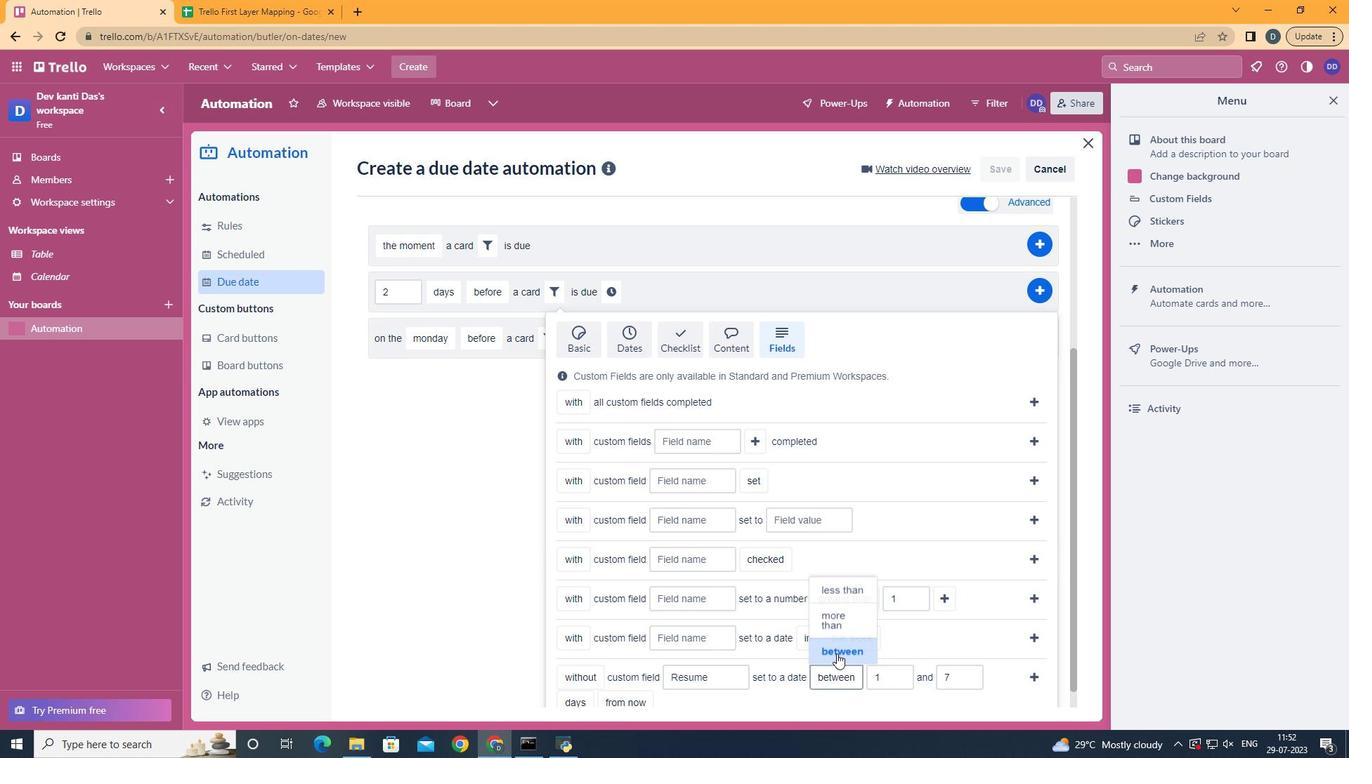 
Action: Mouse scrolled (836, 653) with delta (0, 0)
Screenshot: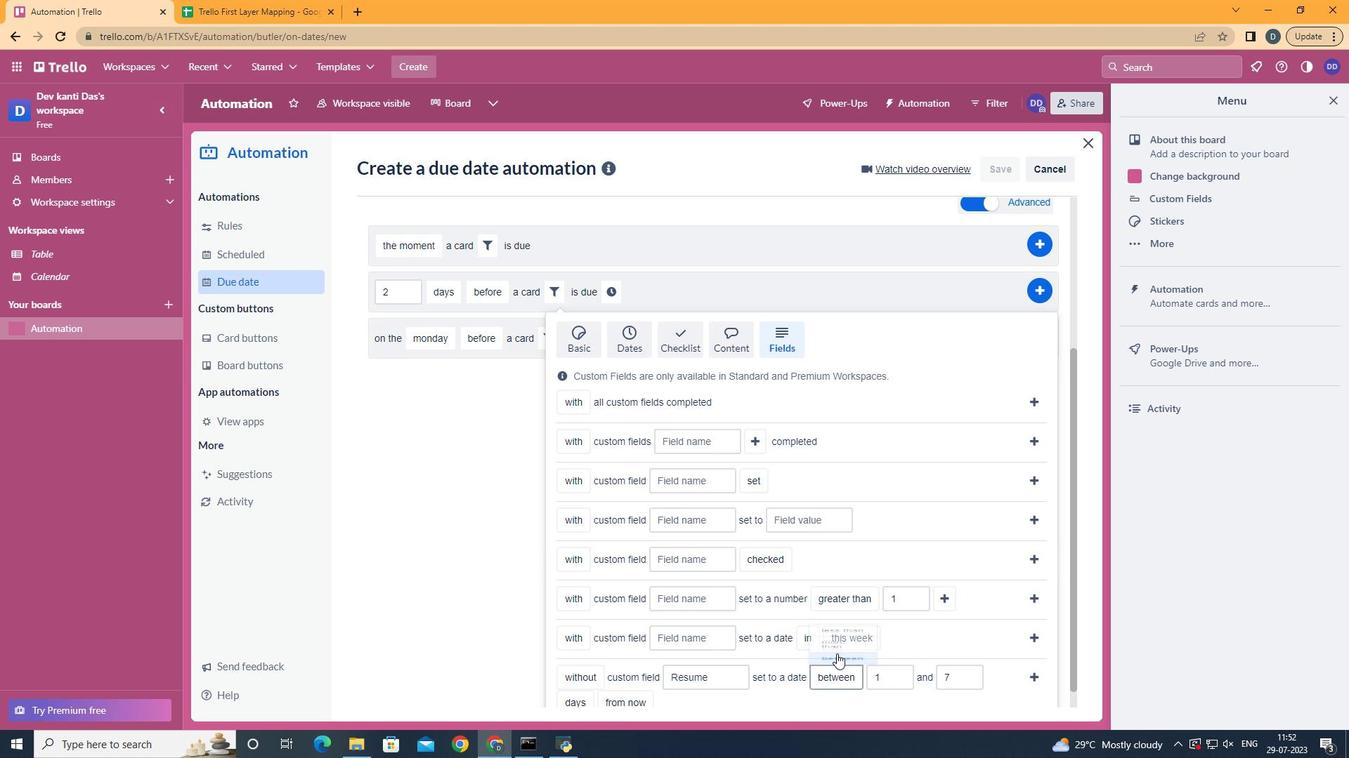 
Action: Mouse moved to (586, 661)
Screenshot: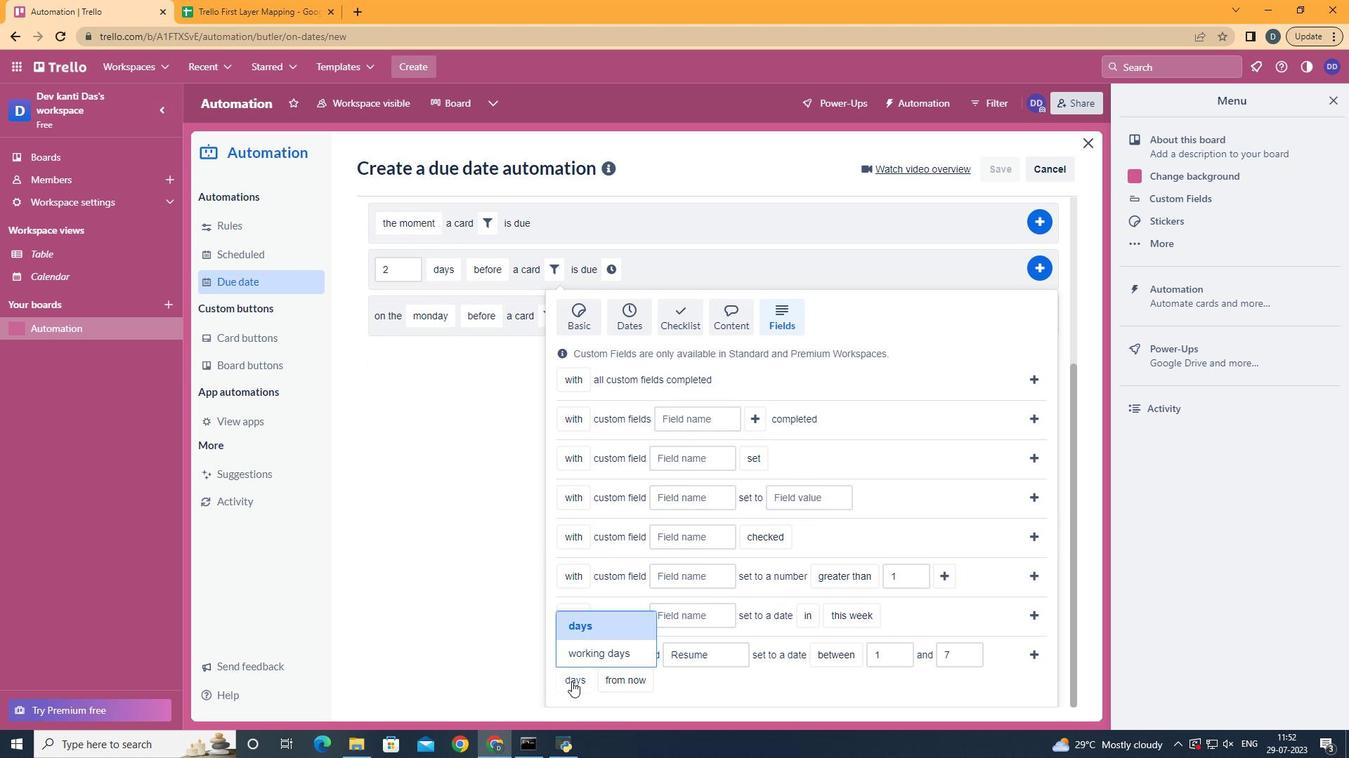 
Action: Mouse pressed left at (586, 661)
Screenshot: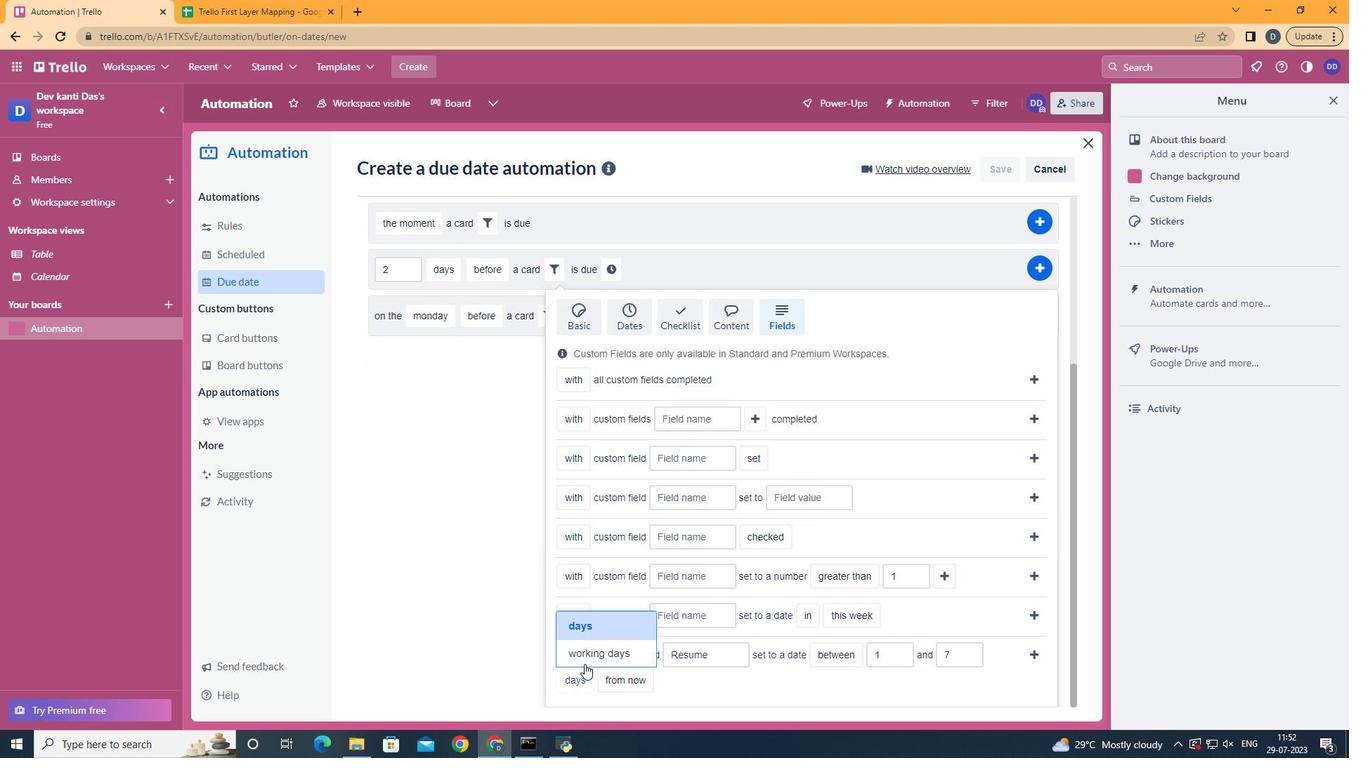 
Action: Mouse moved to (689, 618)
Screenshot: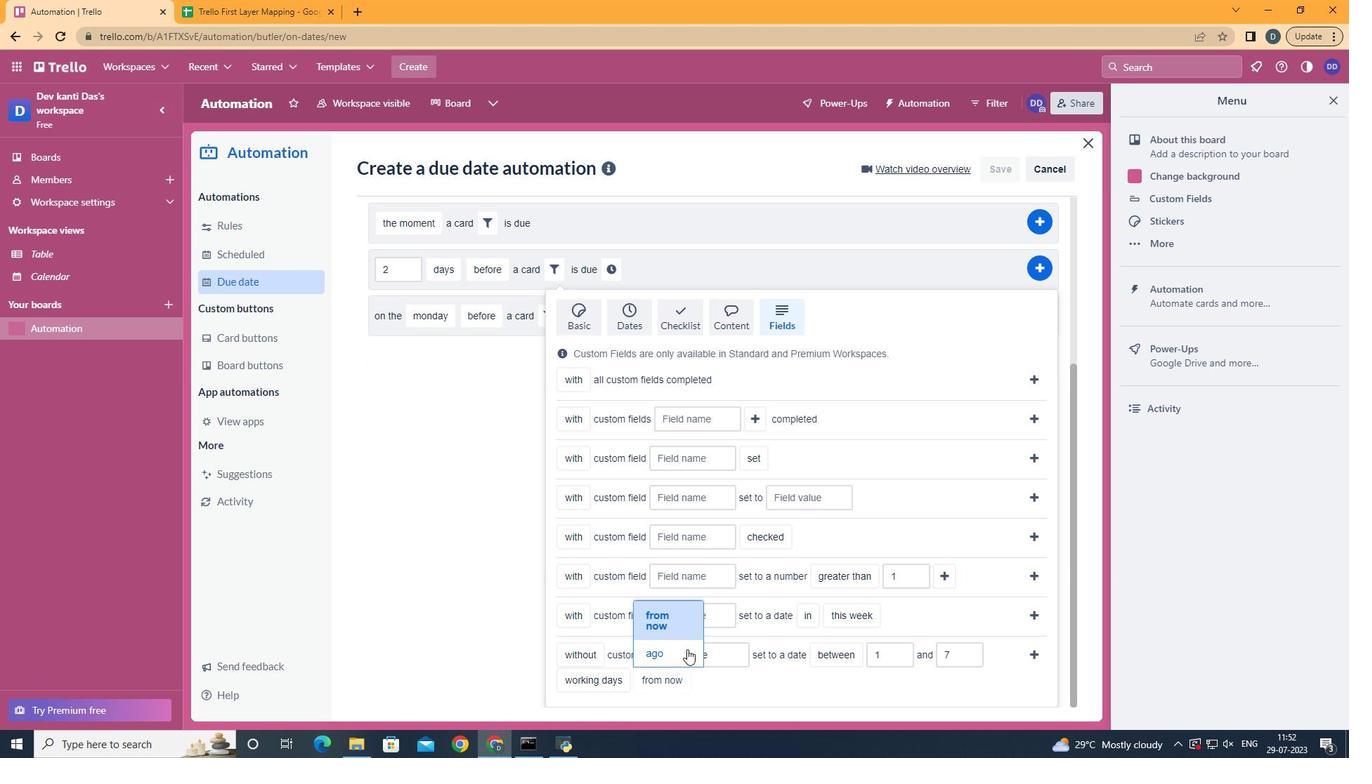 
Action: Mouse pressed left at (689, 618)
Screenshot: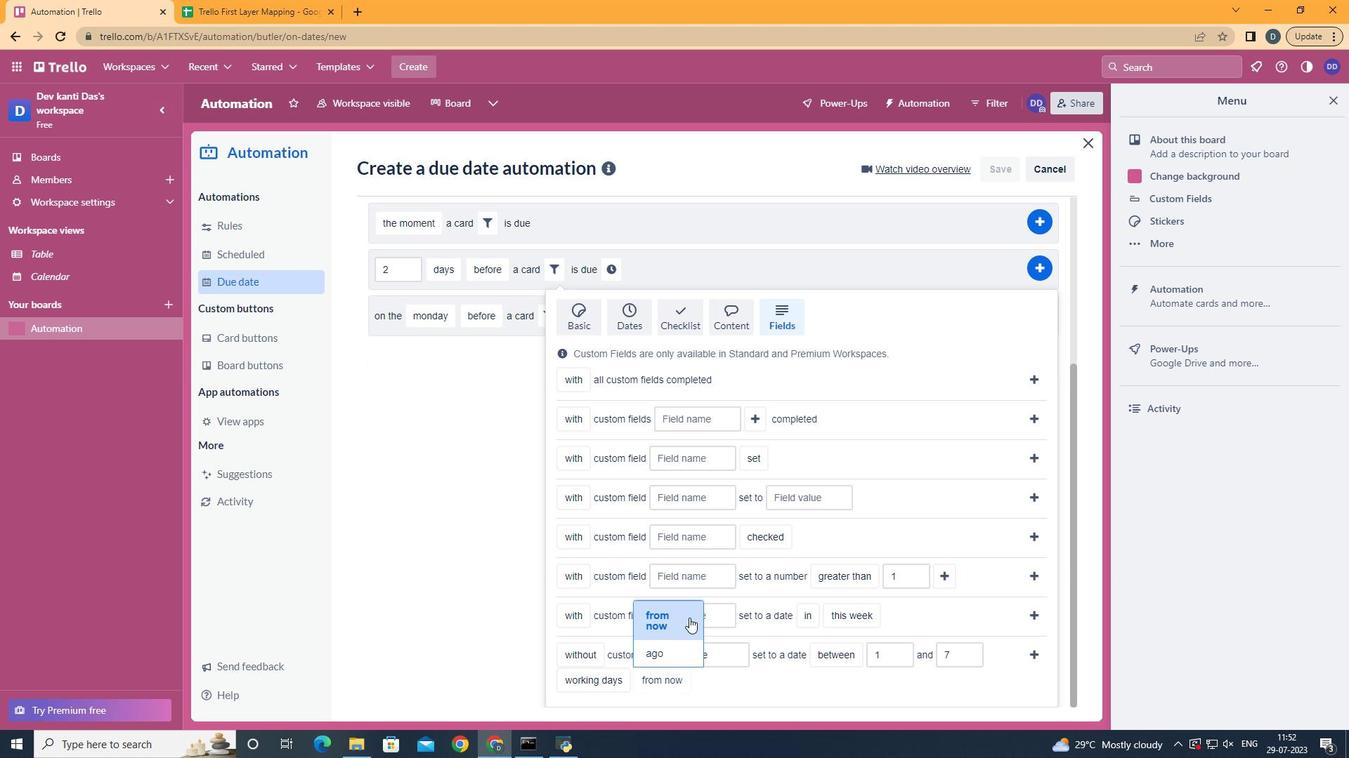 
Action: Mouse moved to (1031, 655)
Screenshot: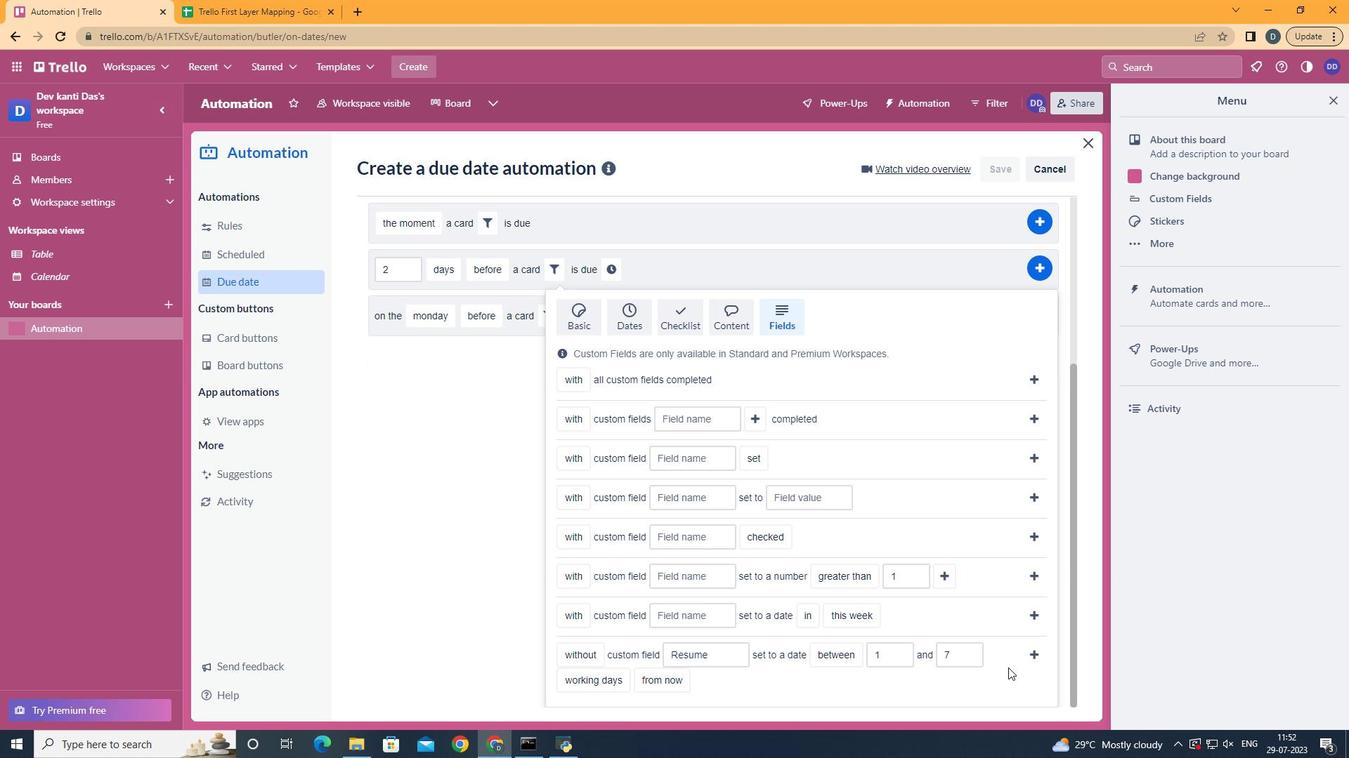 
Action: Mouse pressed left at (1031, 655)
Screenshot: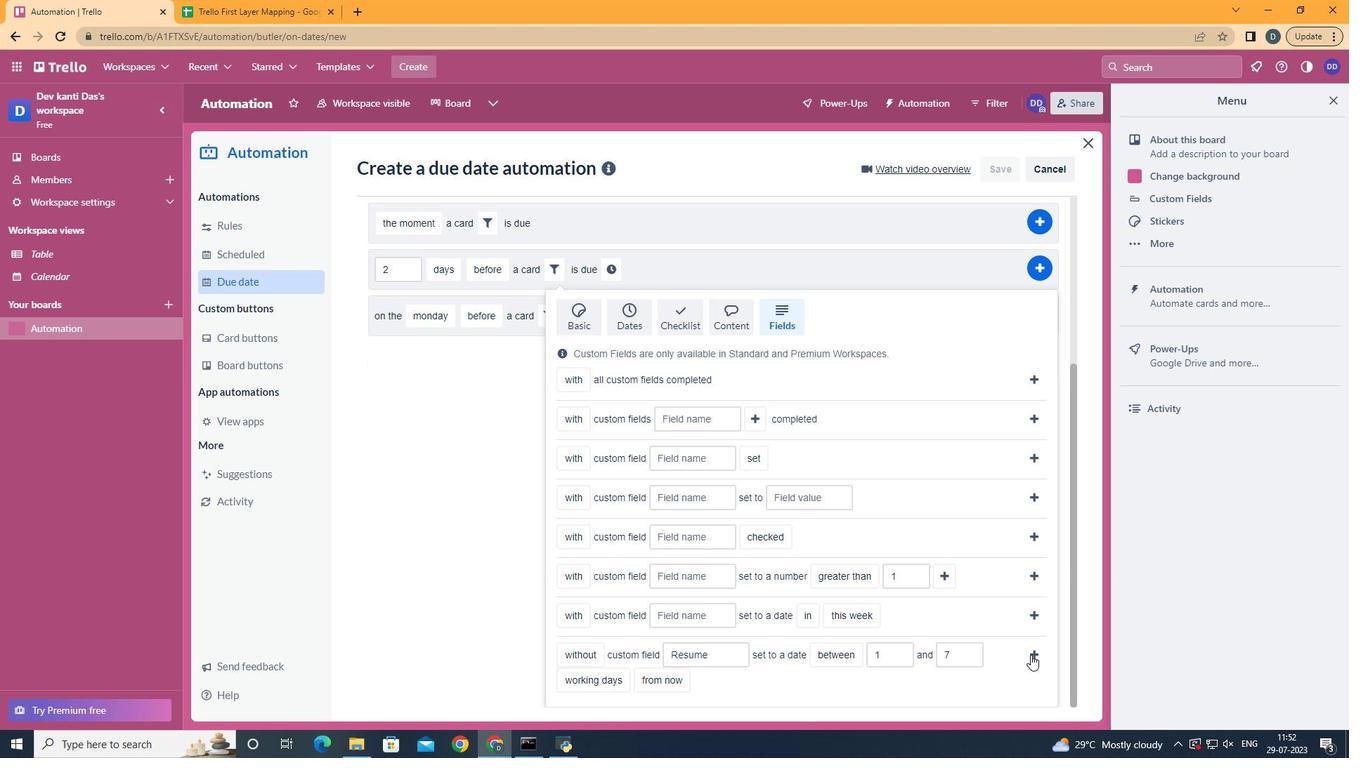 
Action: Mouse moved to (384, 545)
Screenshot: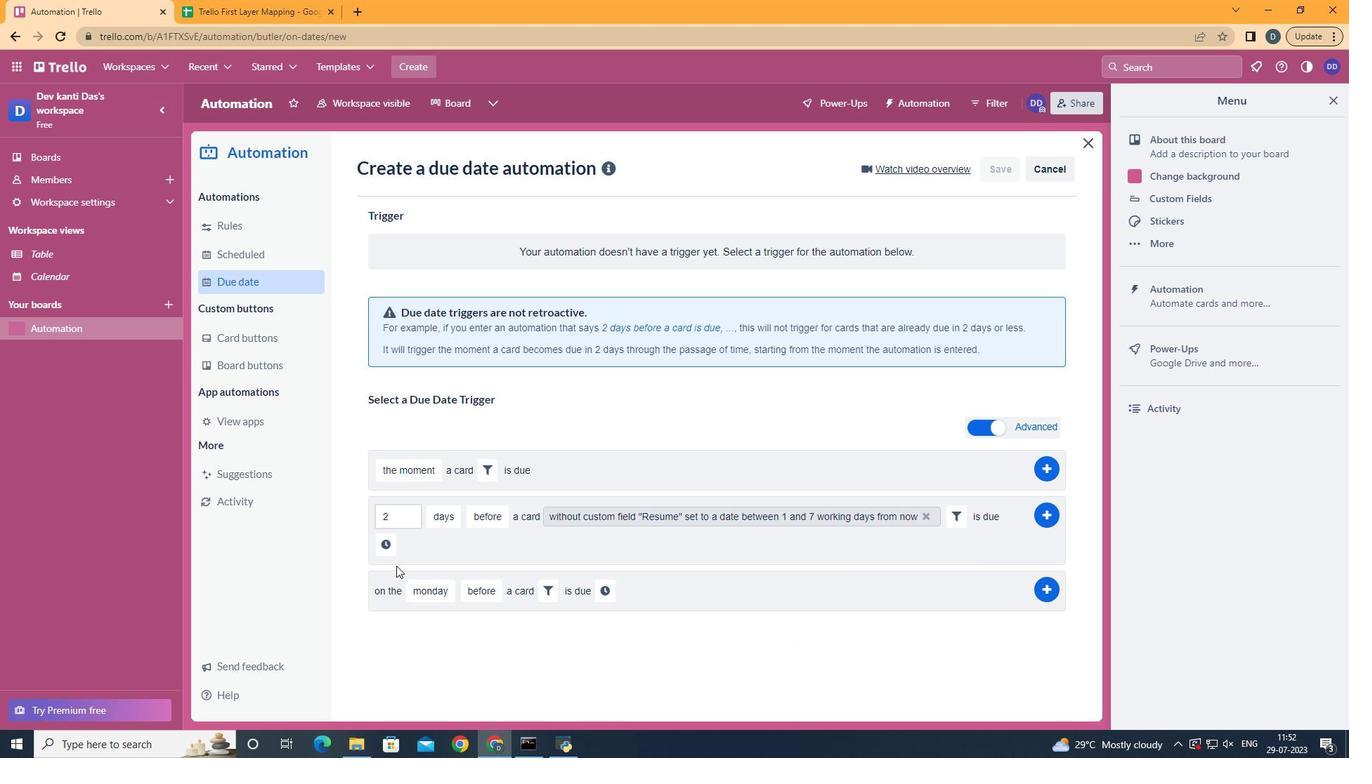 
Action: Mouse pressed left at (384, 545)
Screenshot: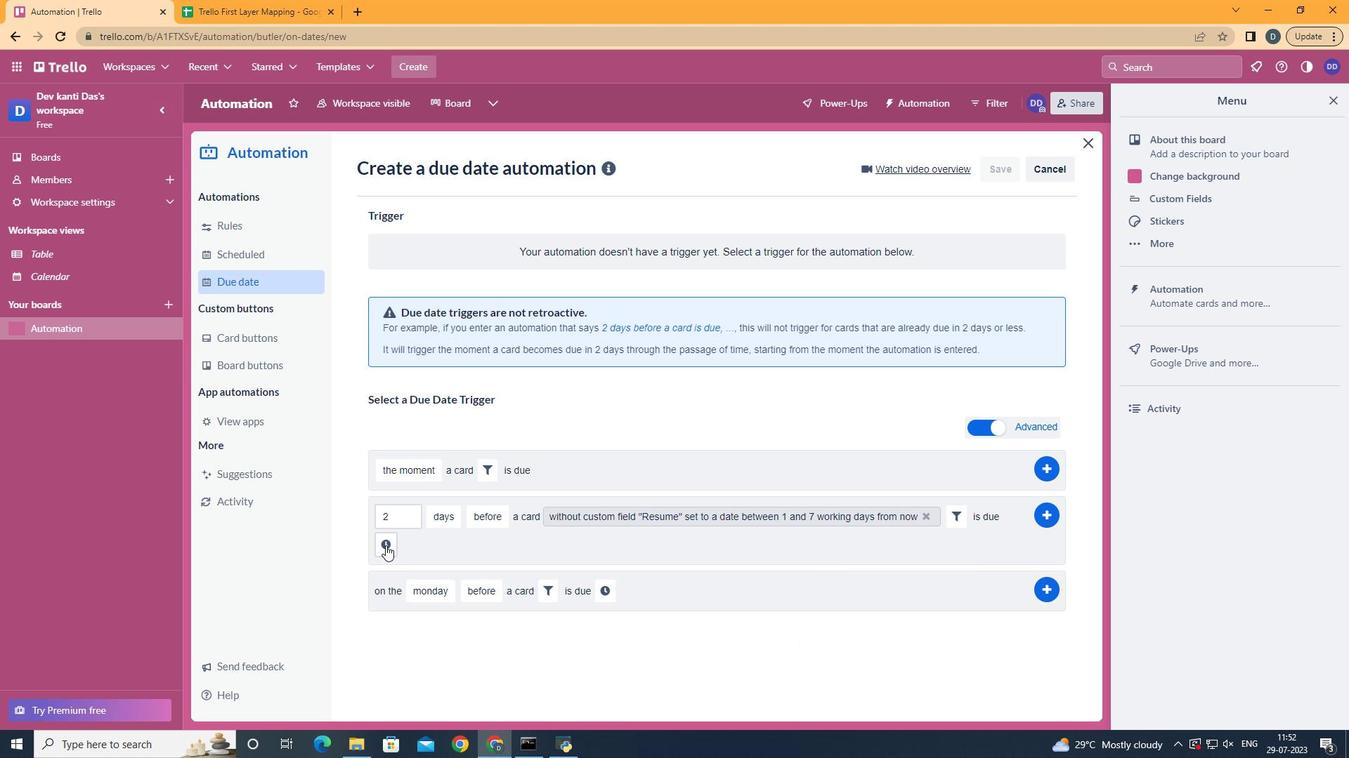
Action: Mouse moved to (466, 545)
Screenshot: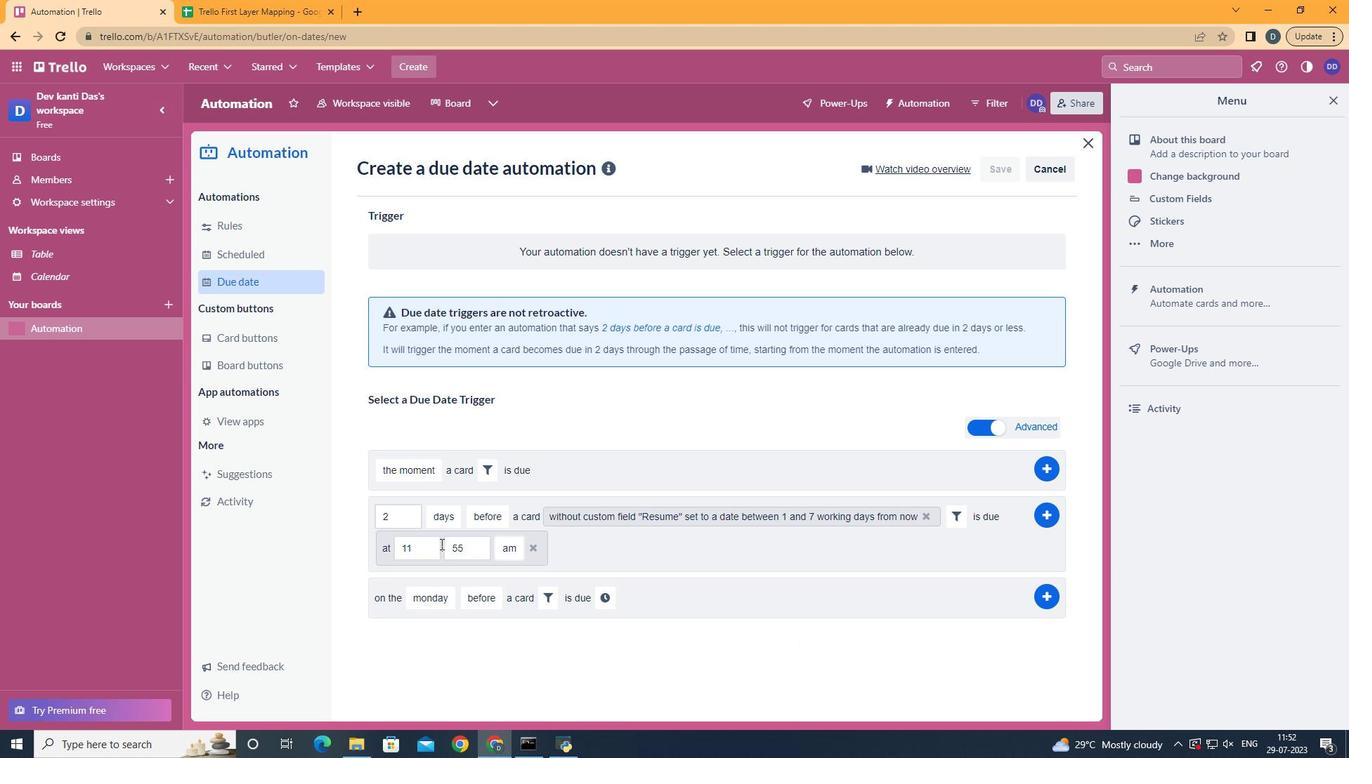 
Action: Mouse pressed left at (466, 545)
Screenshot: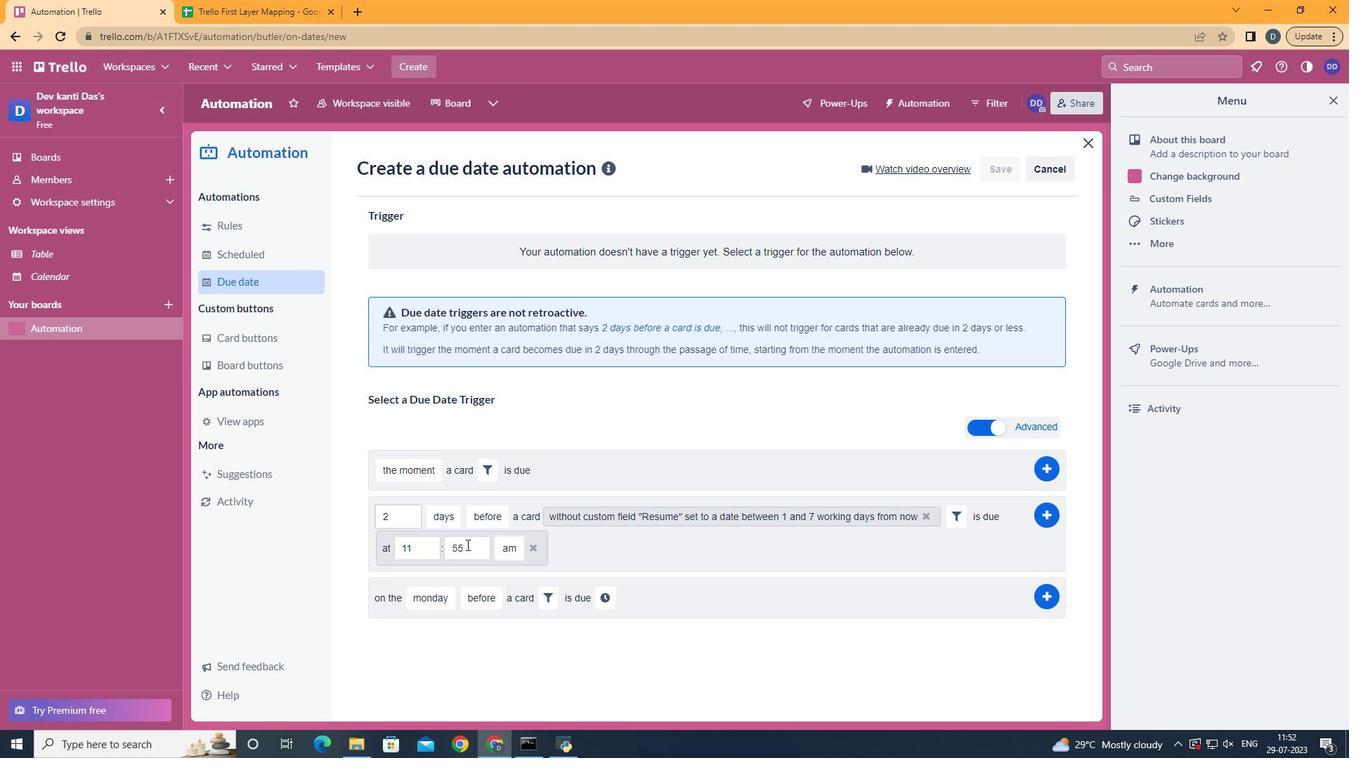 
Action: Key pressed <Key.backspace><Key.backspace>00
Screenshot: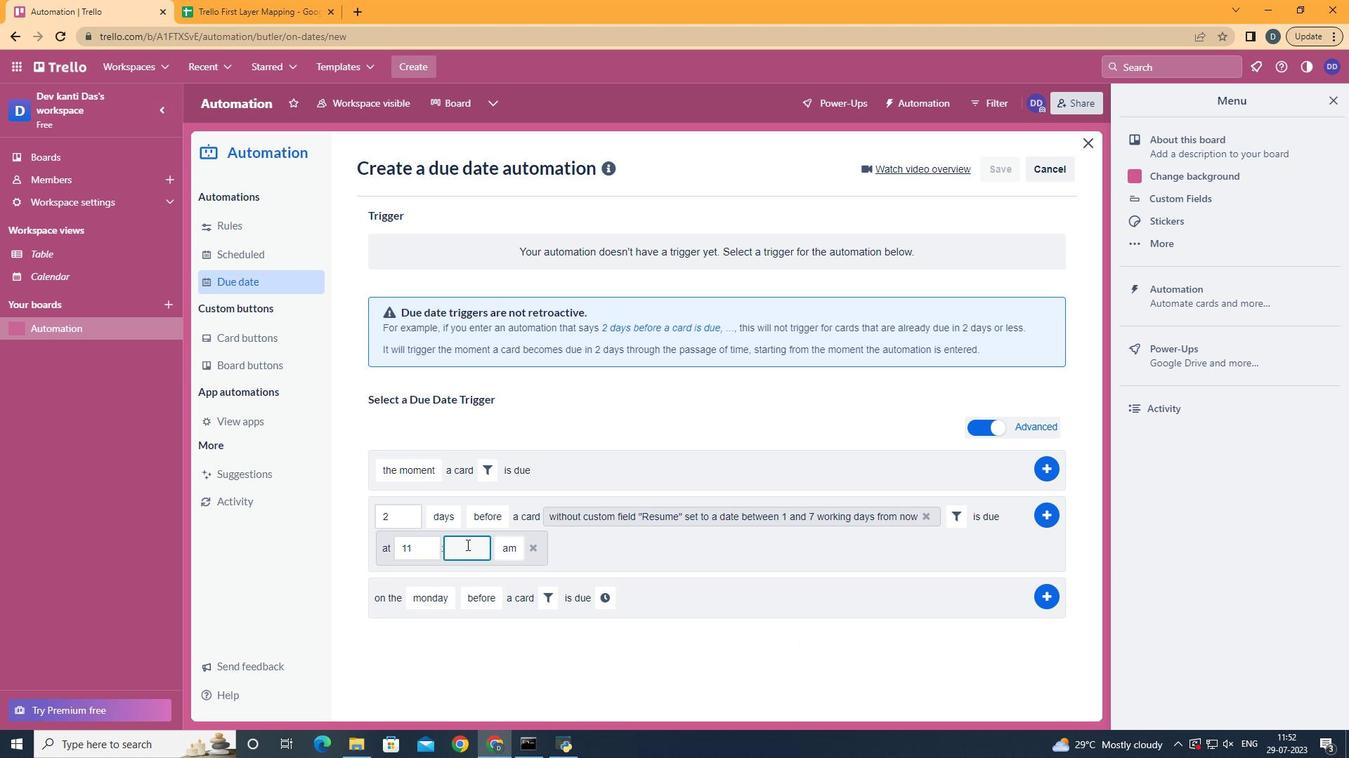 
Action: Mouse moved to (505, 574)
Screenshot: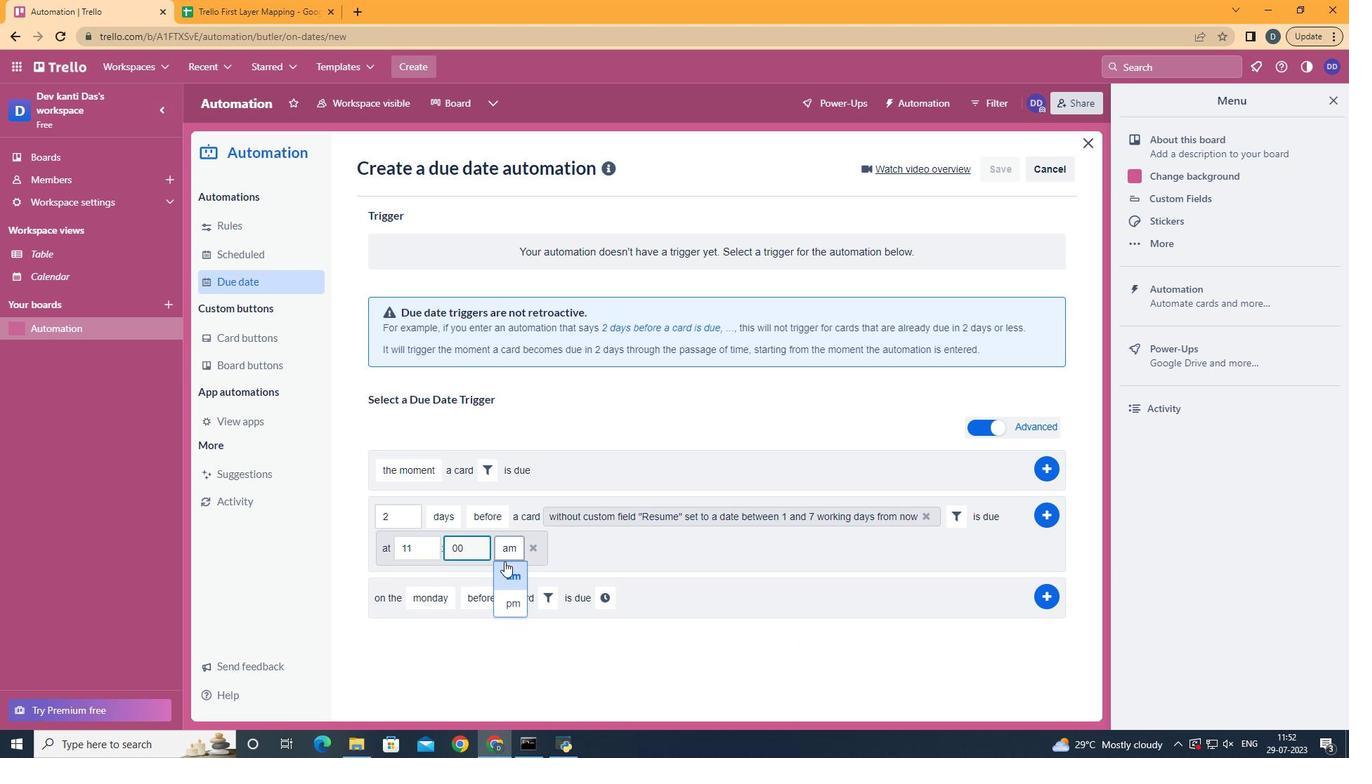 
Action: Mouse pressed left at (505, 574)
Screenshot: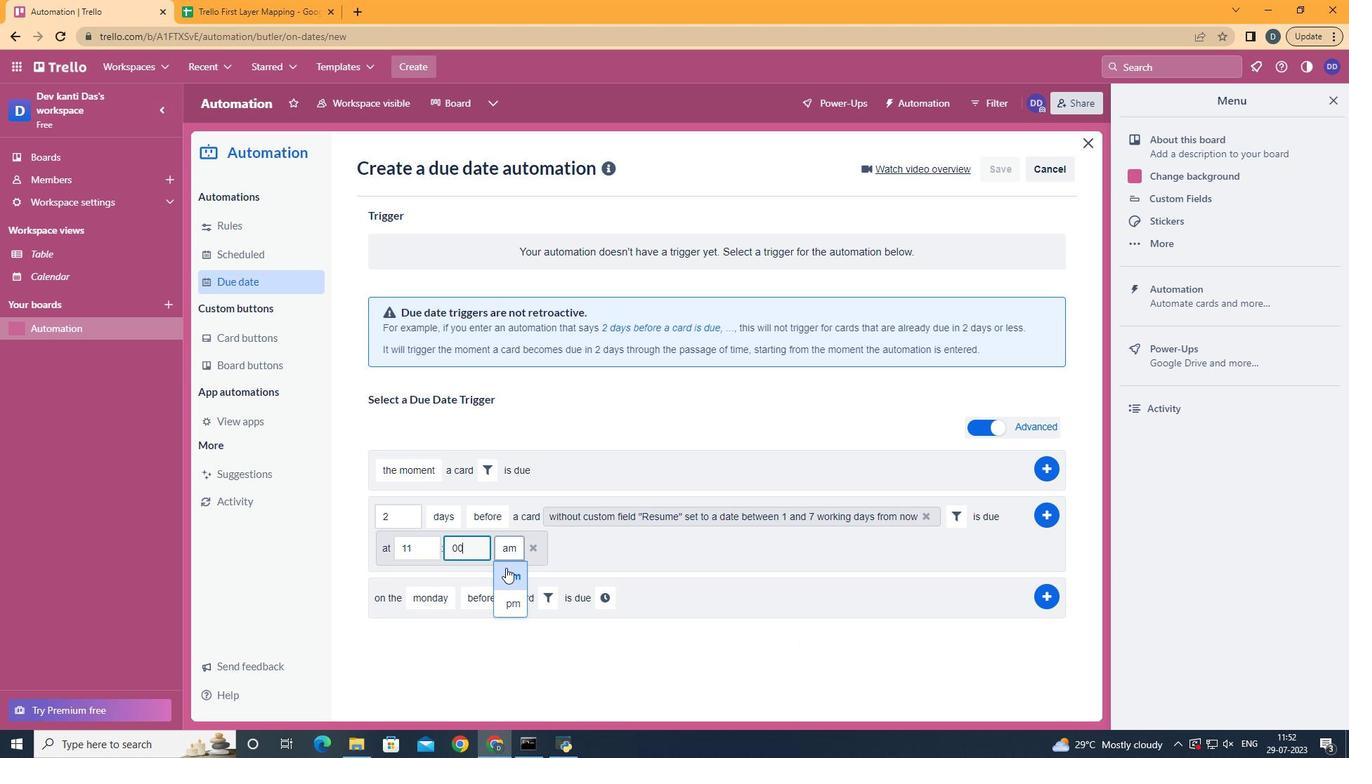 
